 Task: Check the sale-to-list ratio of family room in the last 1 year.
Action: Mouse moved to (1117, 248)
Screenshot: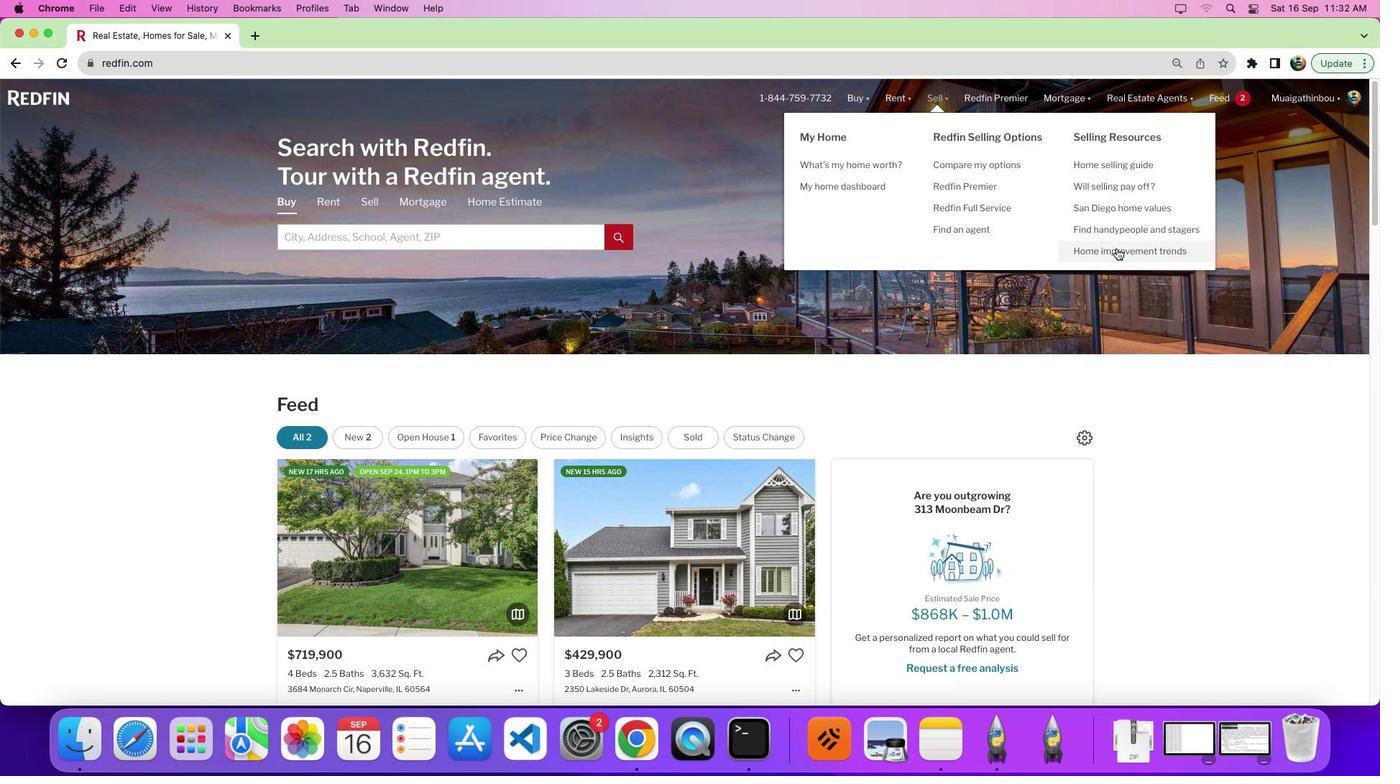 
Action: Mouse pressed left at (1117, 248)
Screenshot: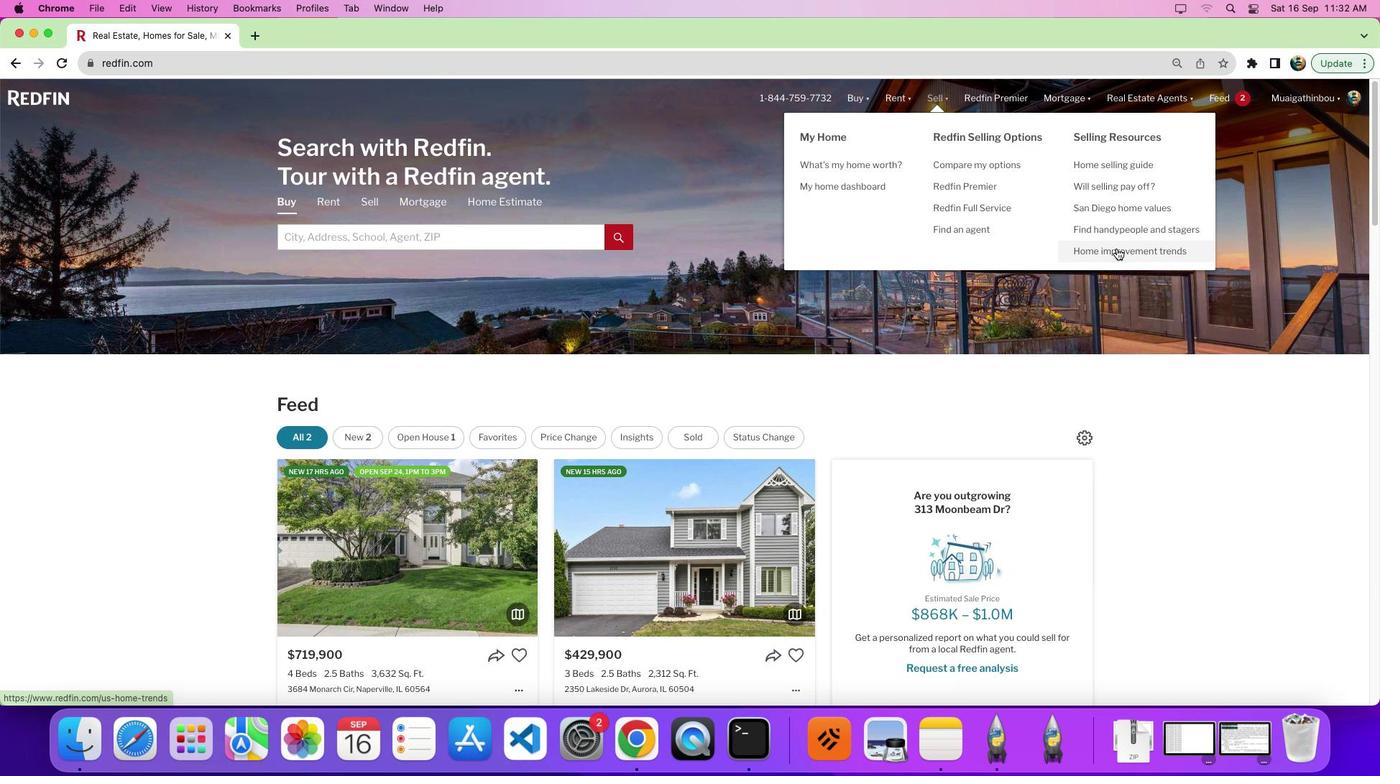 
Action: Mouse pressed left at (1117, 248)
Screenshot: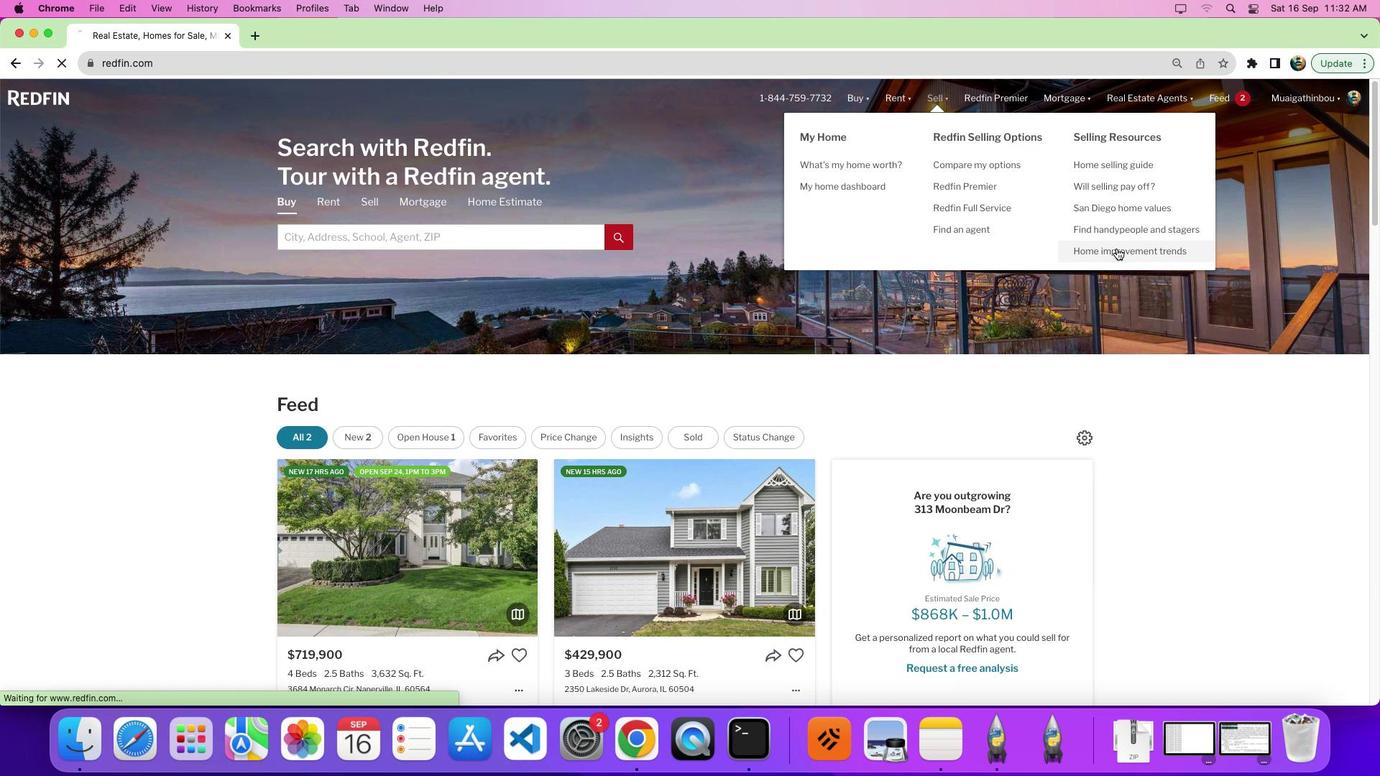 
Action: Mouse moved to (386, 282)
Screenshot: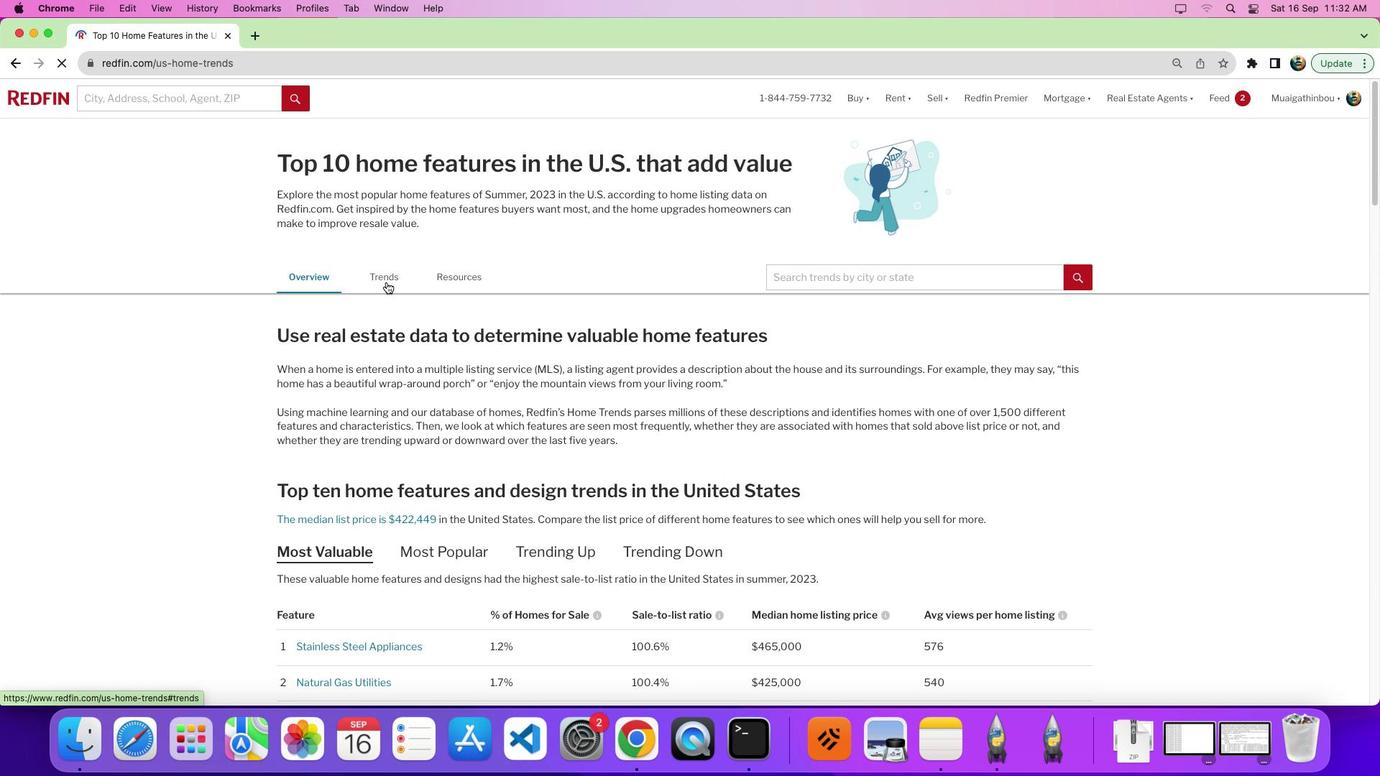 
Action: Mouse pressed left at (386, 282)
Screenshot: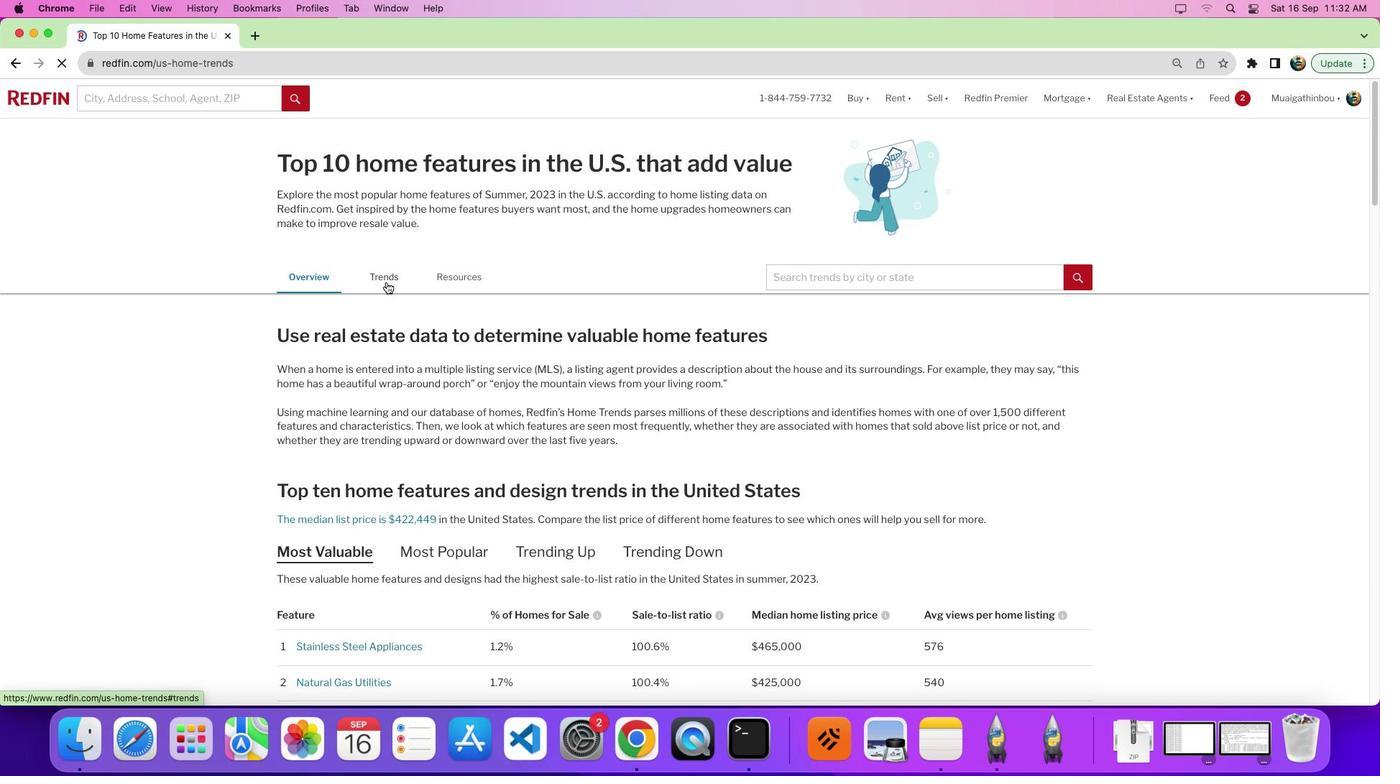 
Action: Mouse moved to (636, 455)
Screenshot: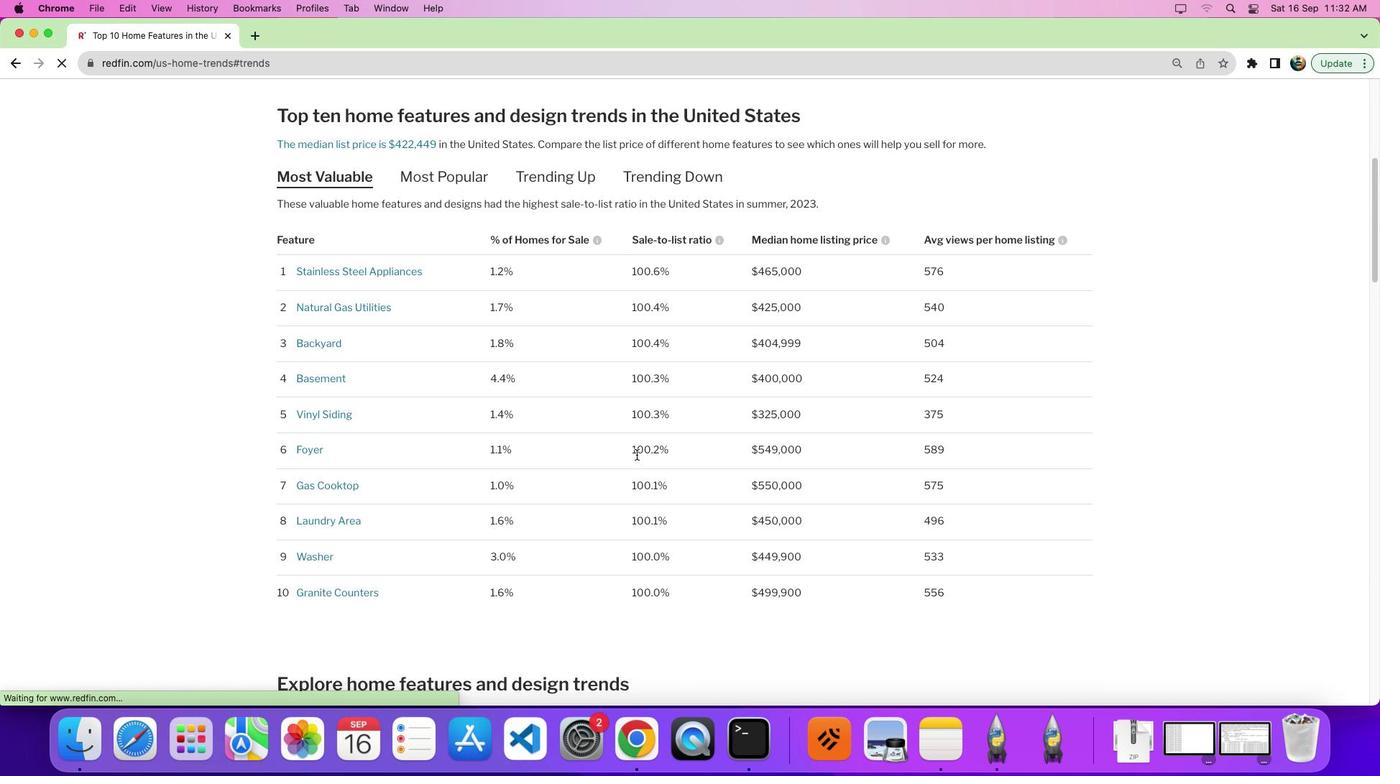 
Action: Mouse scrolled (636, 455) with delta (0, 0)
Screenshot: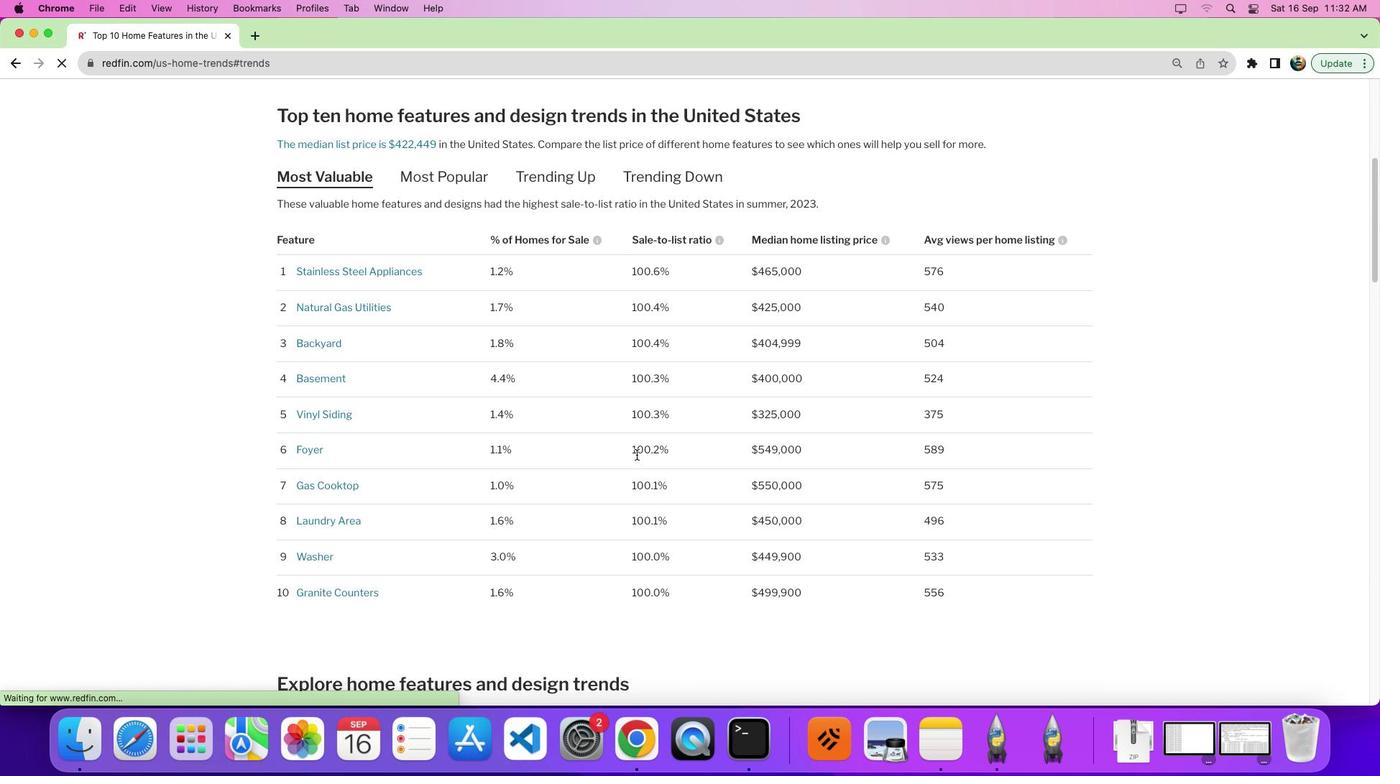 
Action: Mouse scrolled (636, 455) with delta (0, 0)
Screenshot: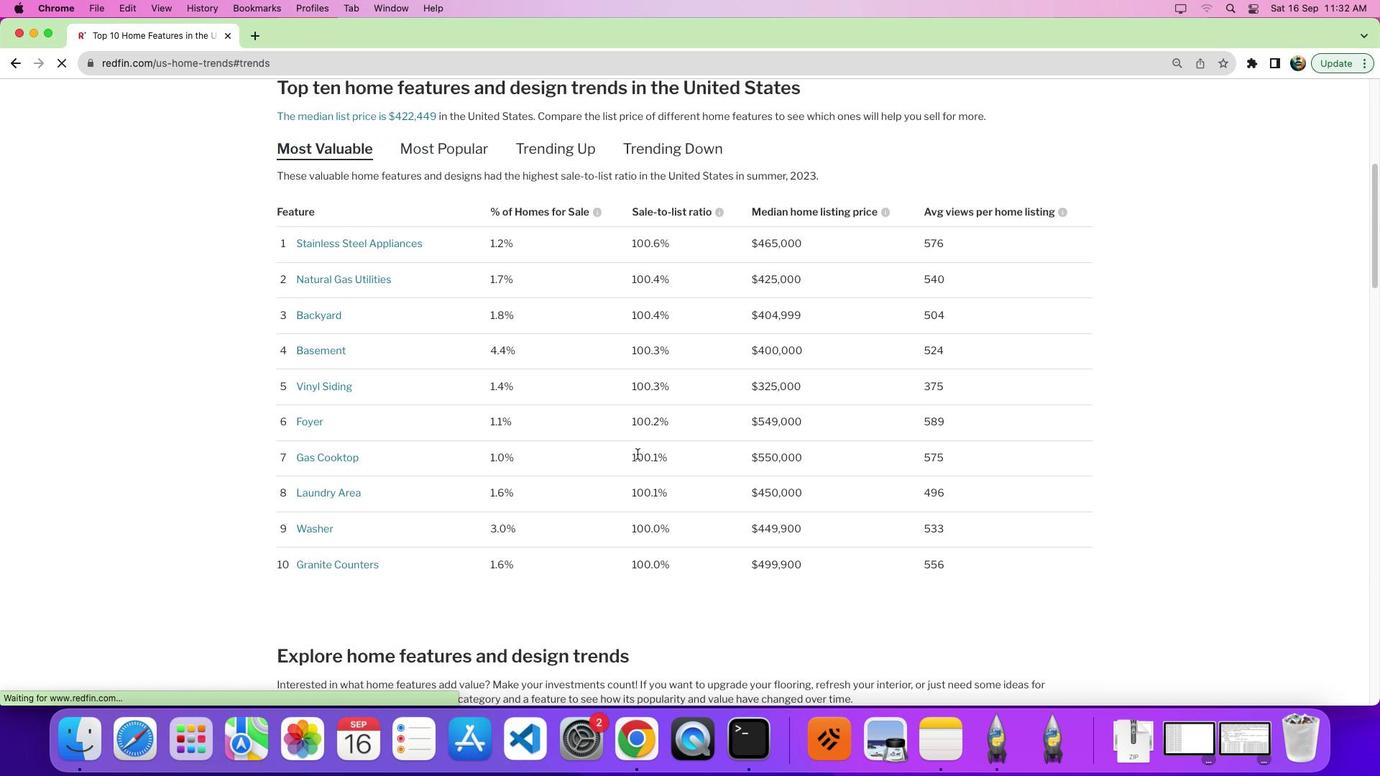 
Action: Mouse scrolled (636, 455) with delta (0, -5)
Screenshot: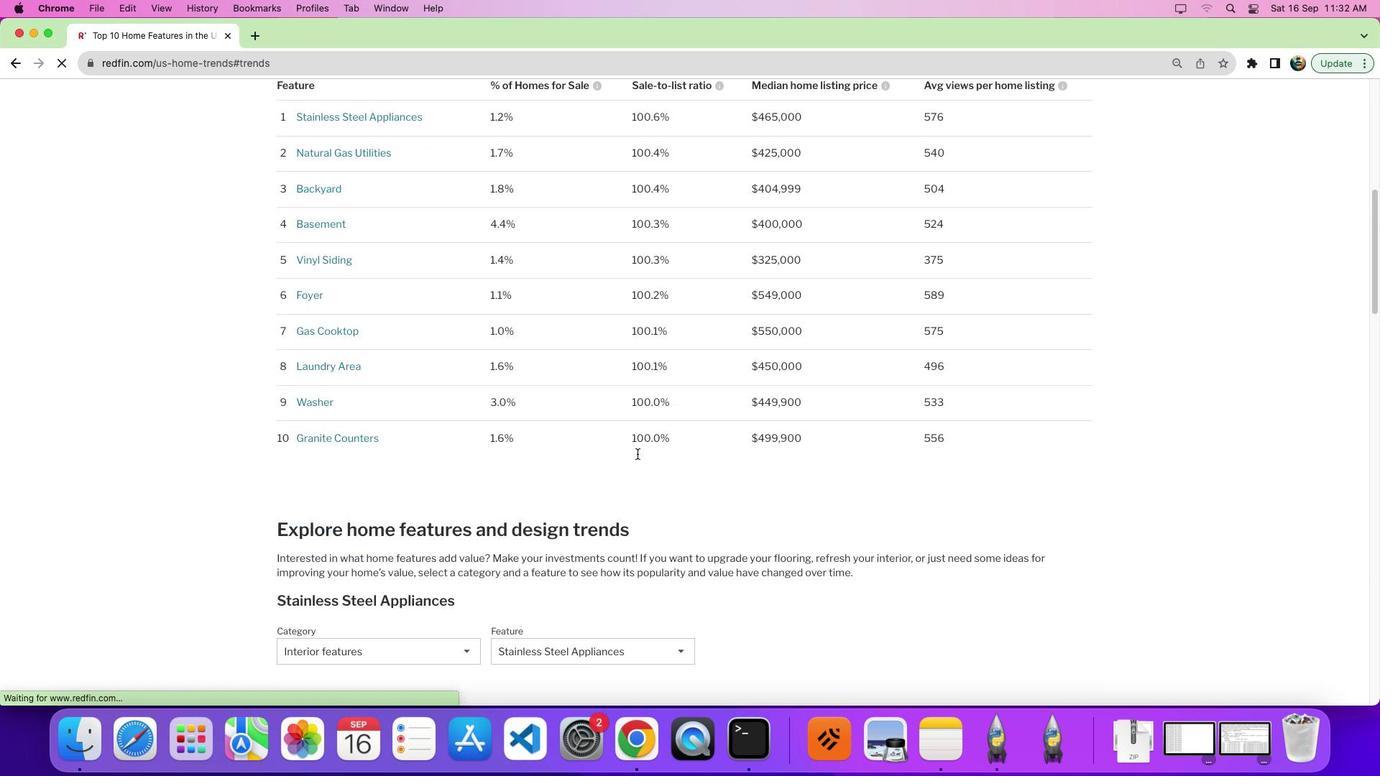 
Action: Mouse moved to (637, 453)
Screenshot: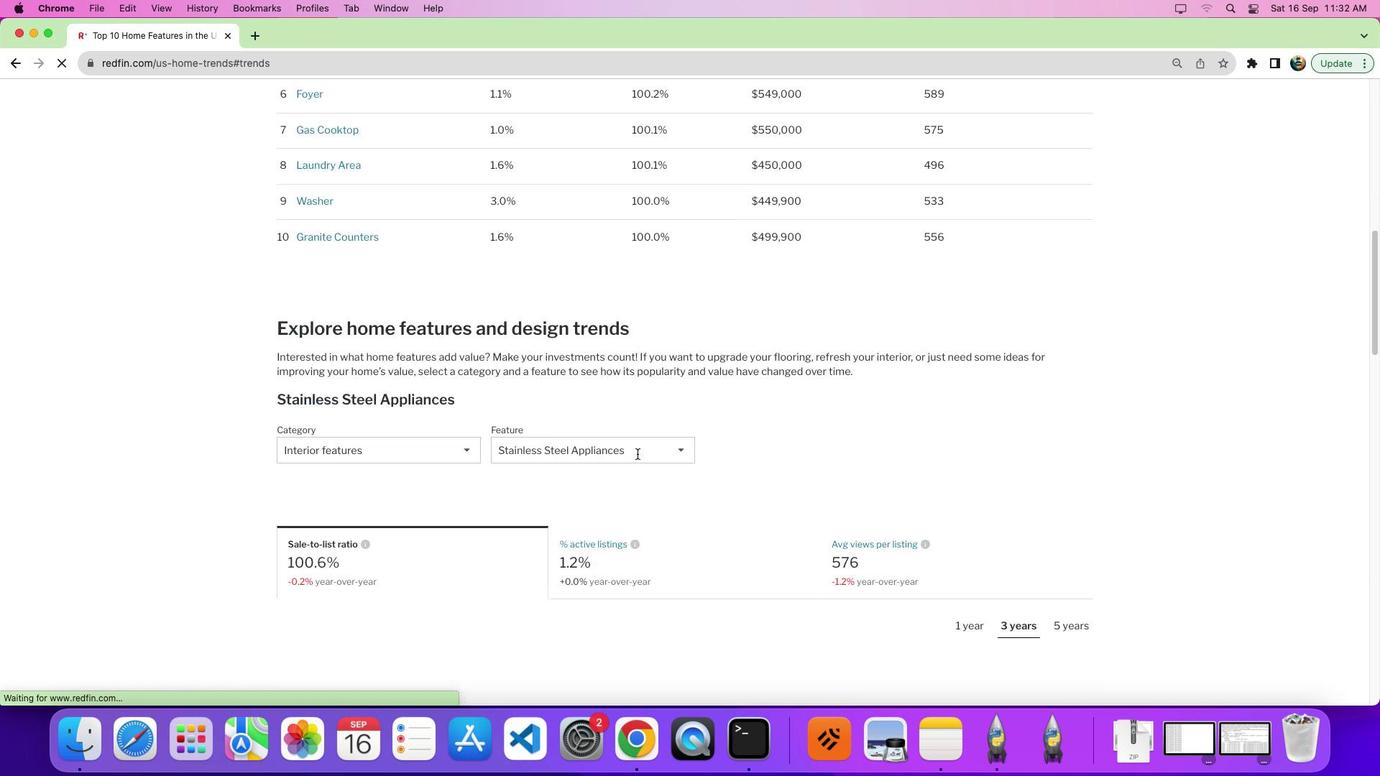 
Action: Mouse scrolled (637, 453) with delta (0, -7)
Screenshot: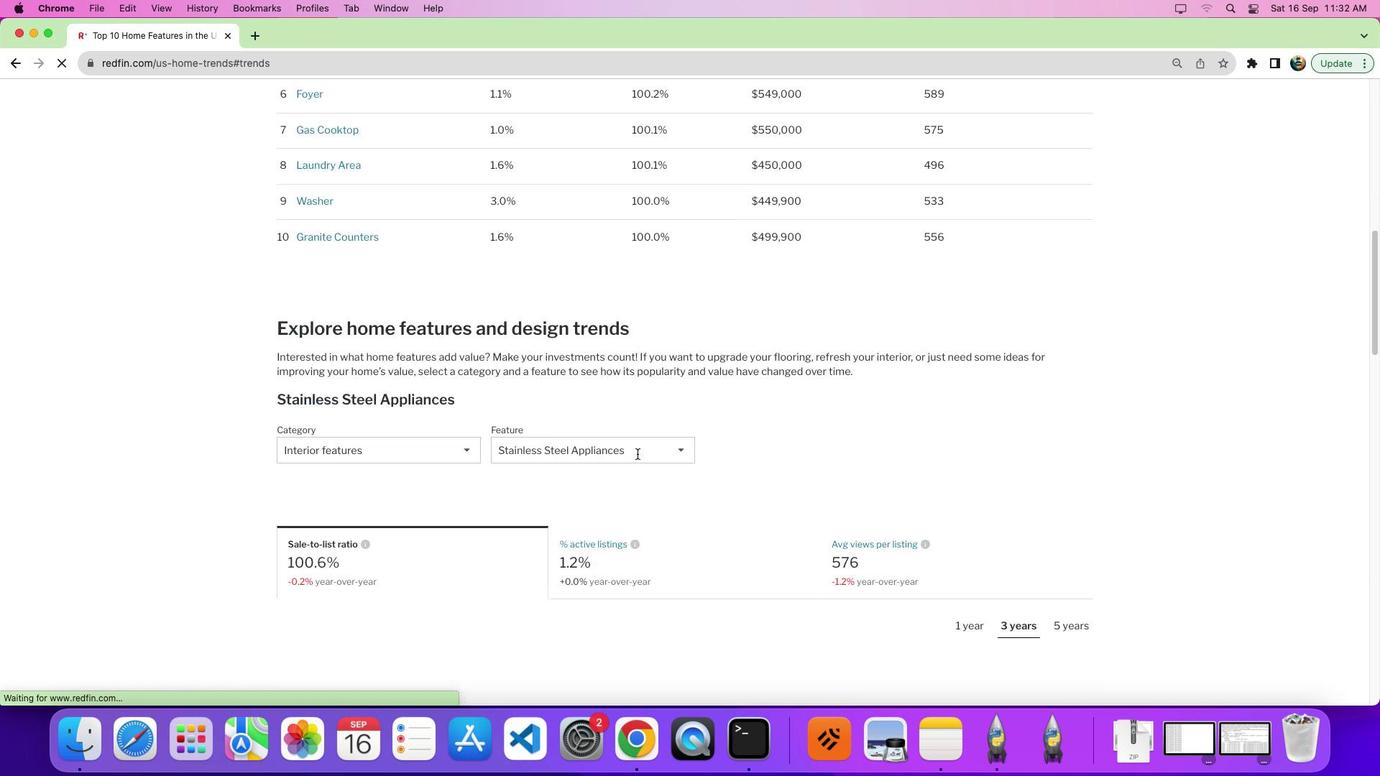 
Action: Mouse moved to (662, 442)
Screenshot: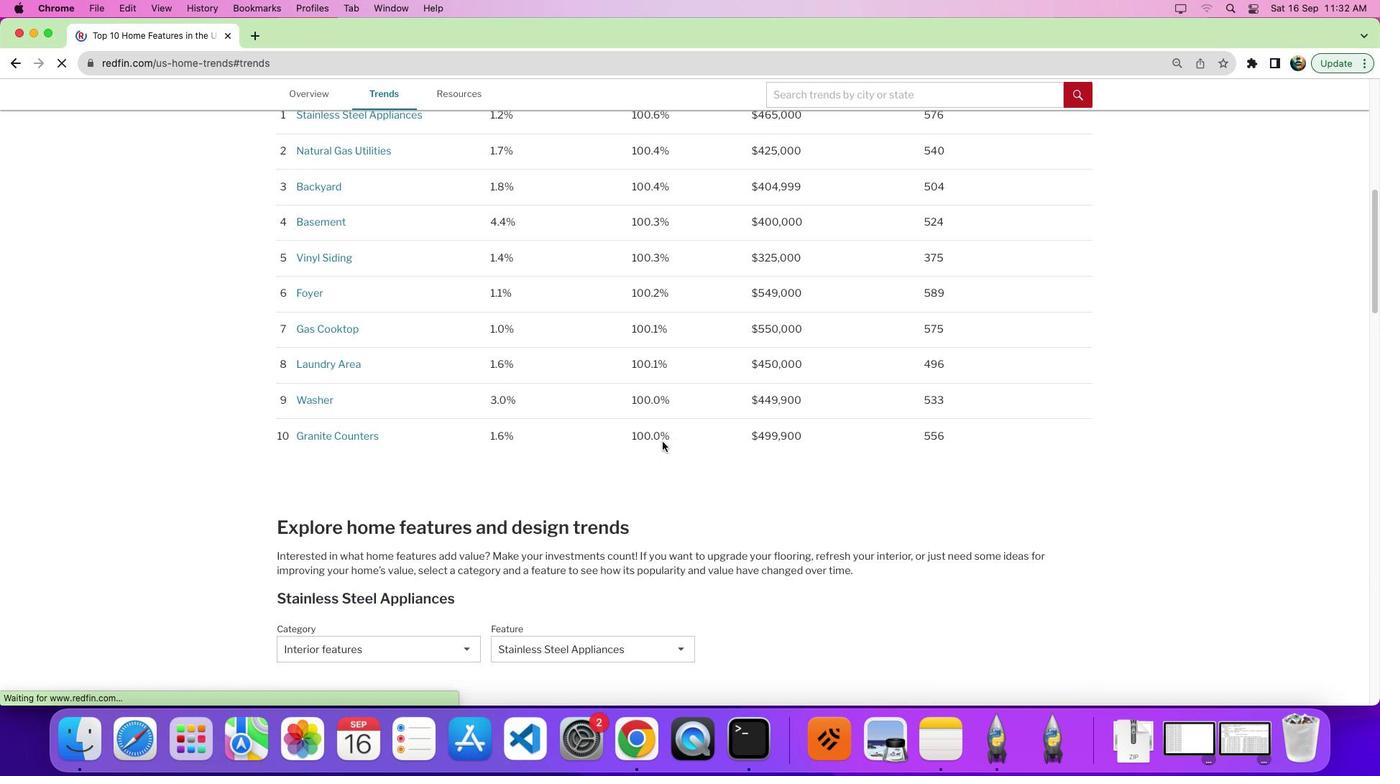 
Action: Mouse scrolled (662, 442) with delta (0, 0)
Screenshot: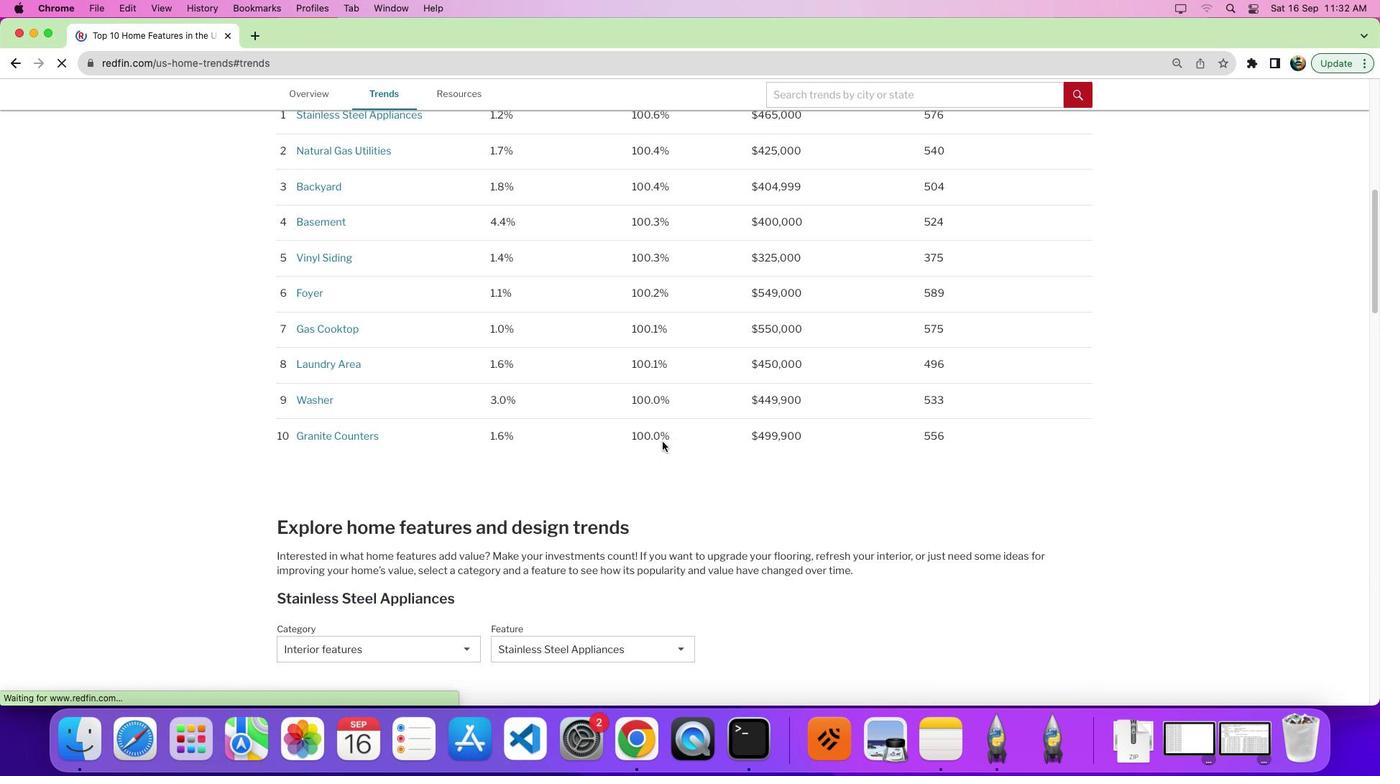 
Action: Mouse scrolled (662, 442) with delta (0, 0)
Screenshot: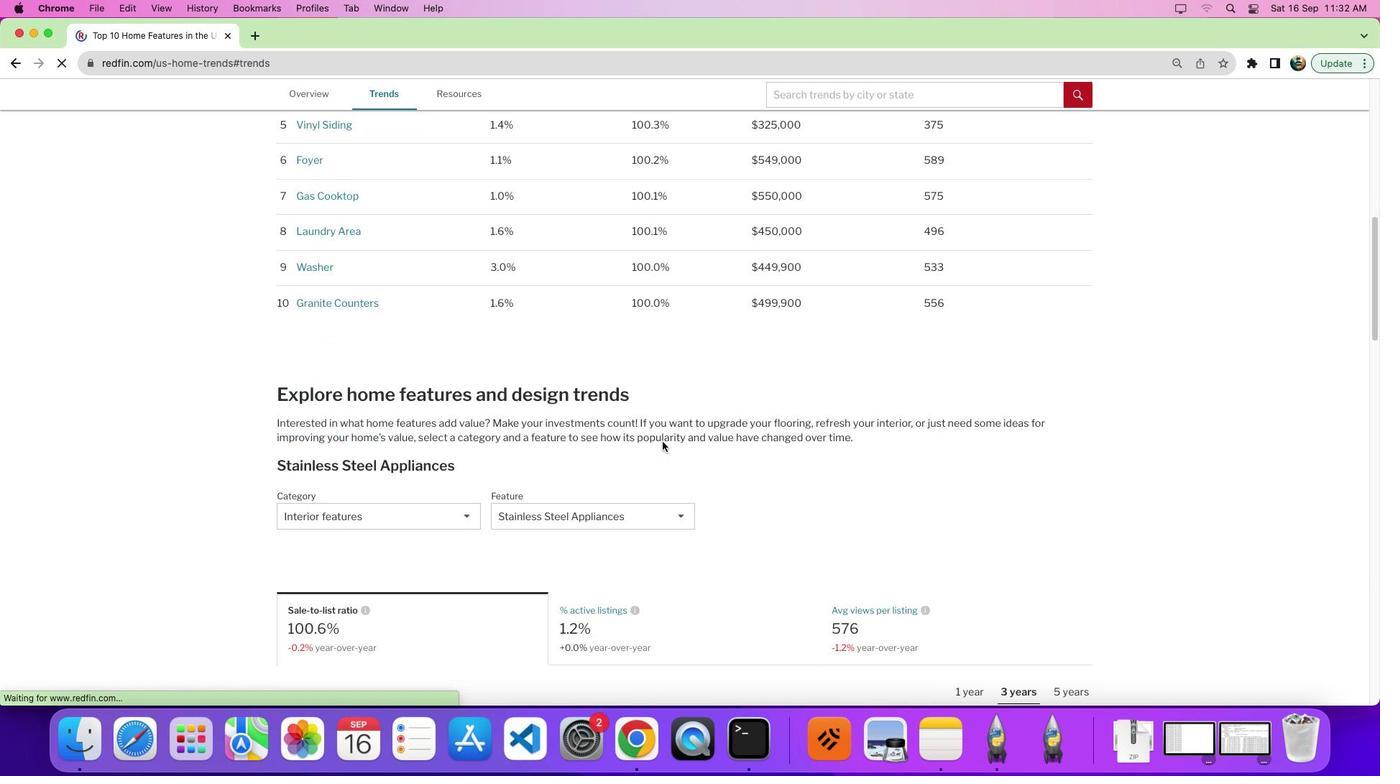 
Action: Mouse scrolled (662, 442) with delta (0, -5)
Screenshot: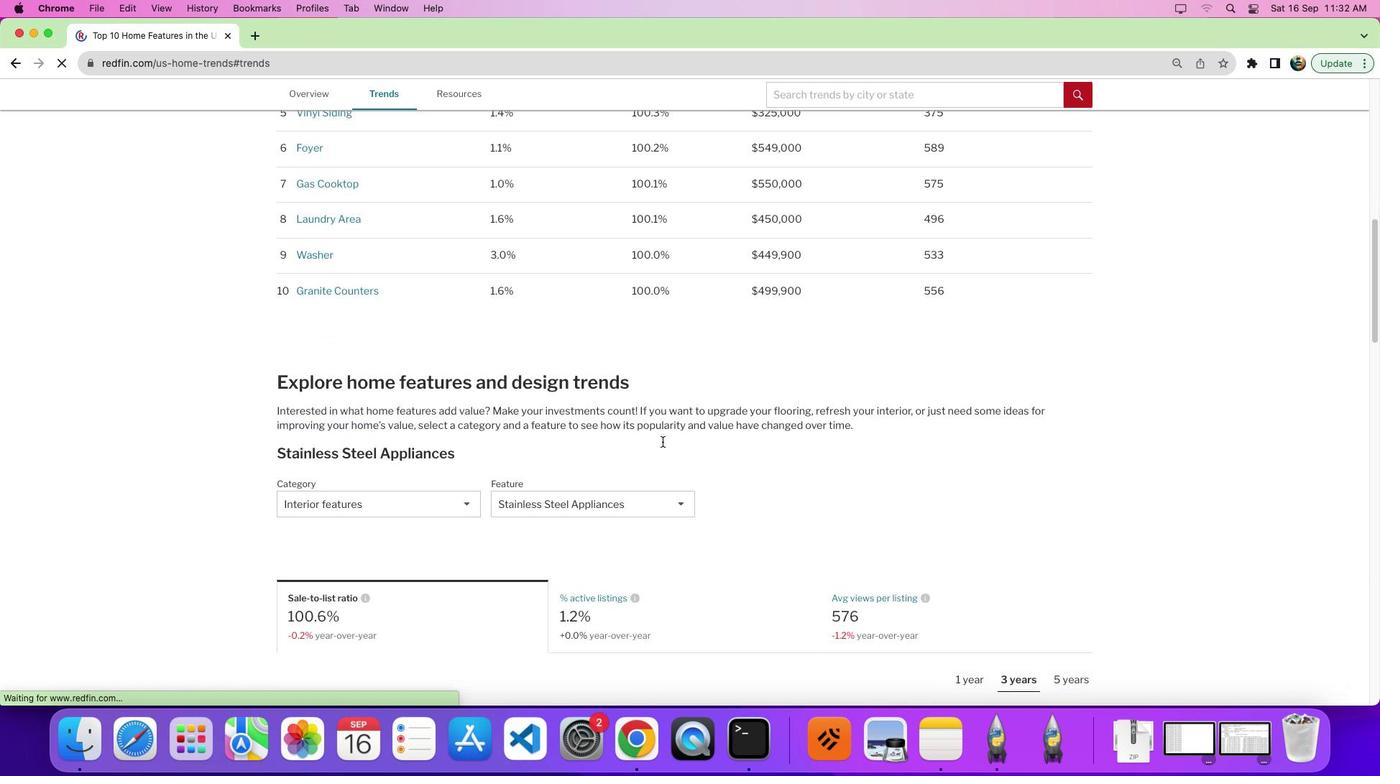 
Action: Mouse moved to (645, 453)
Screenshot: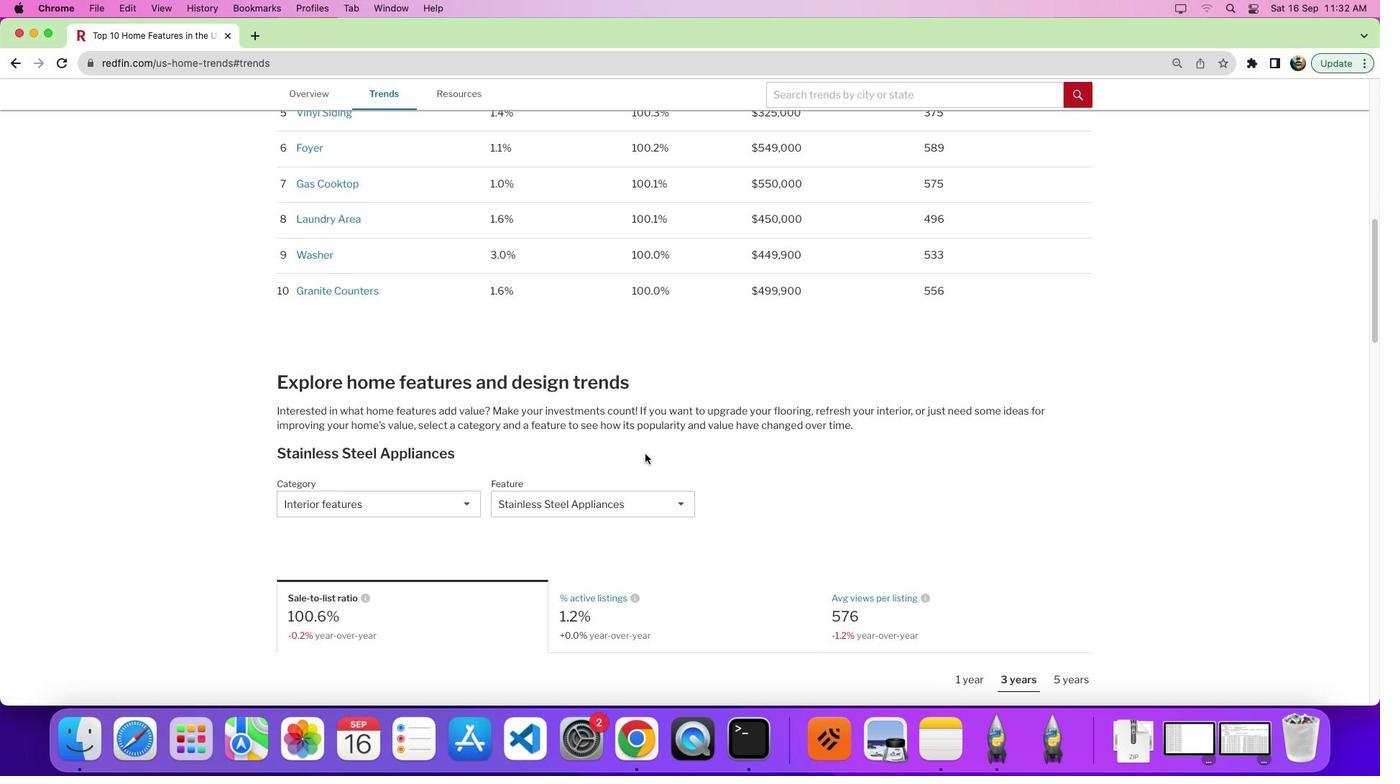 
Action: Mouse scrolled (645, 453) with delta (0, 0)
Screenshot: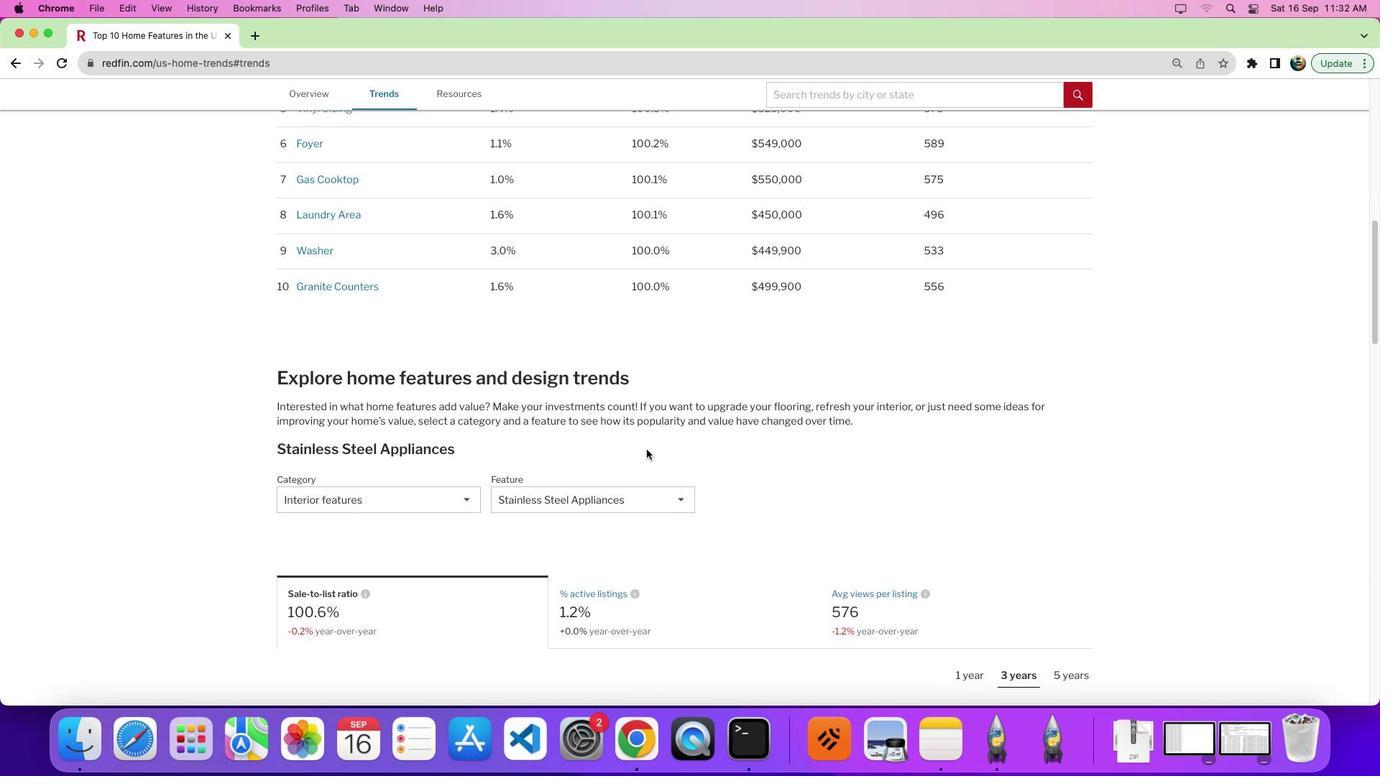 
Action: Mouse scrolled (645, 453) with delta (0, 0)
Screenshot: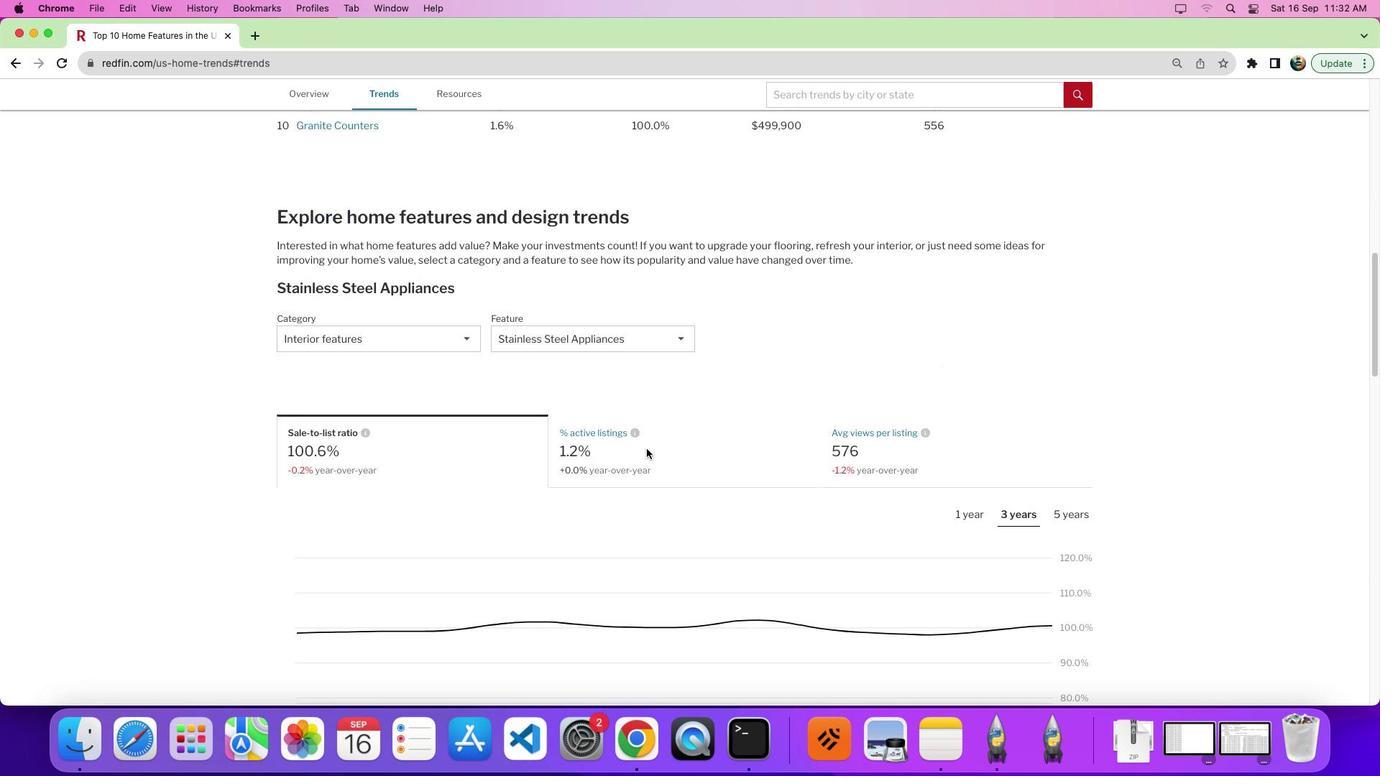 
Action: Mouse moved to (645, 453)
Screenshot: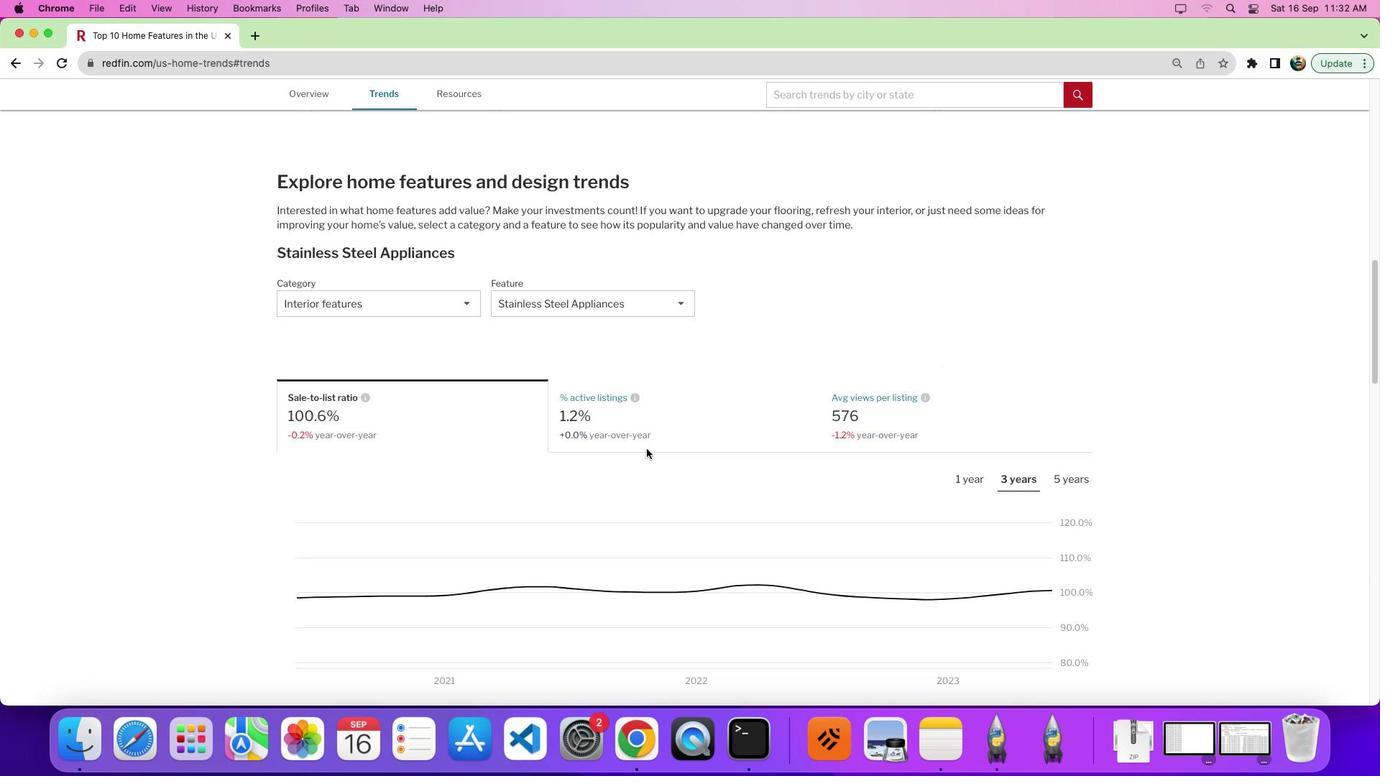 
Action: Mouse scrolled (645, 453) with delta (0, -4)
Screenshot: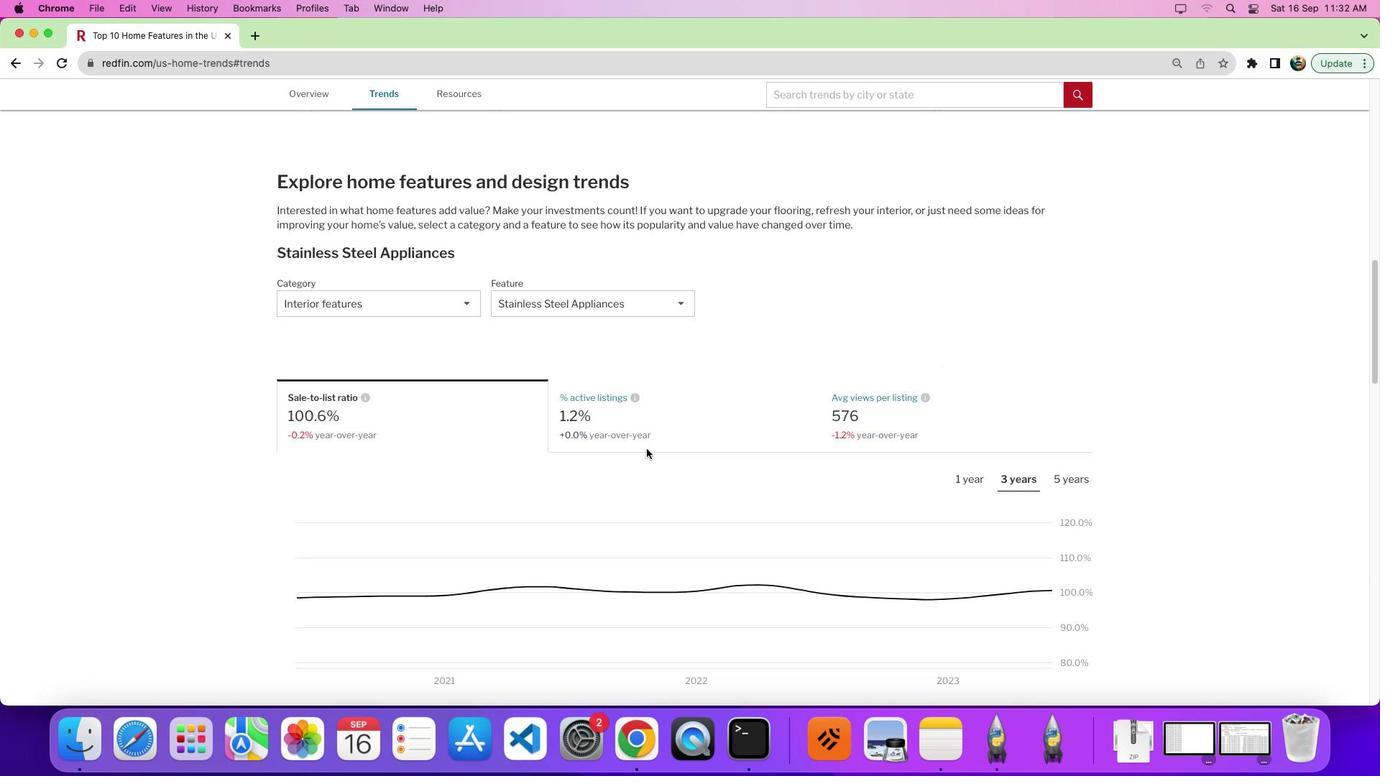 
Action: Mouse moved to (597, 270)
Screenshot: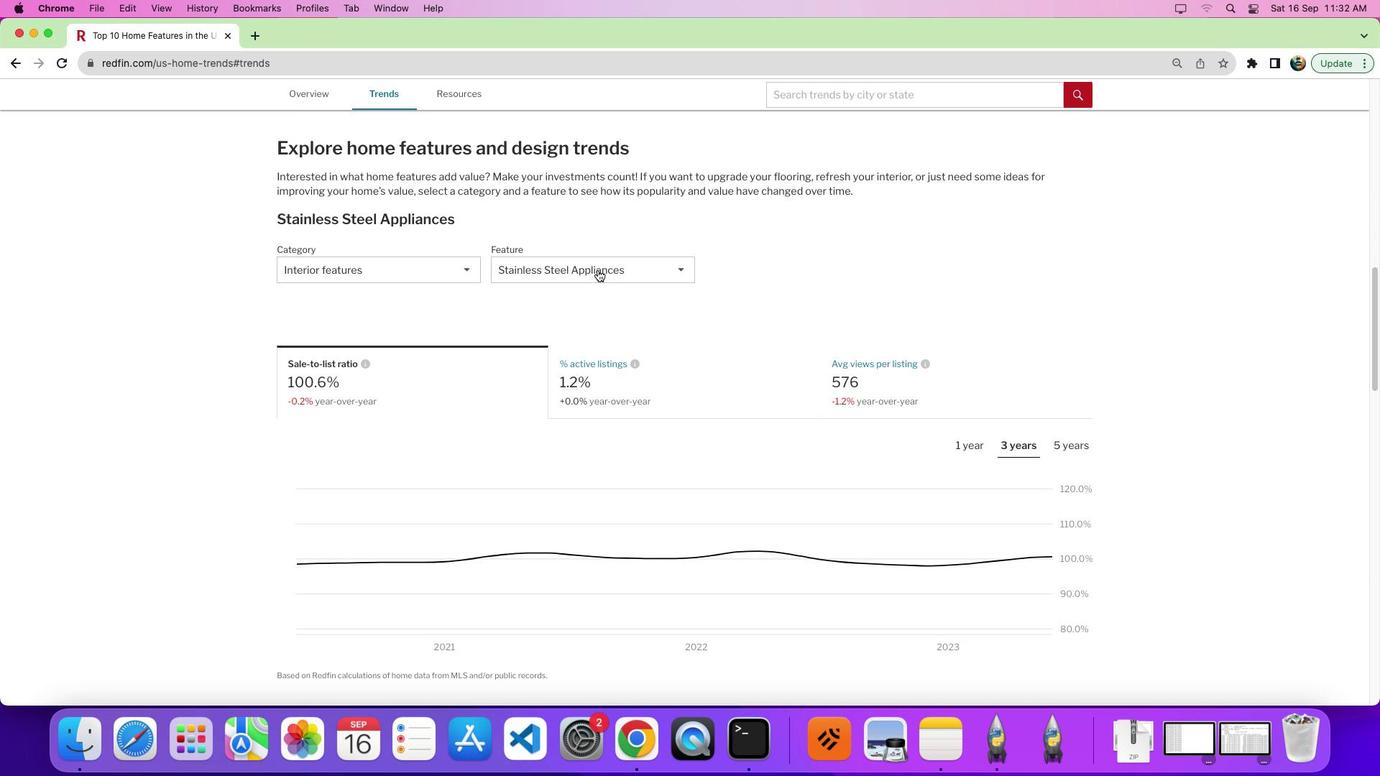 
Action: Mouse pressed left at (597, 270)
Screenshot: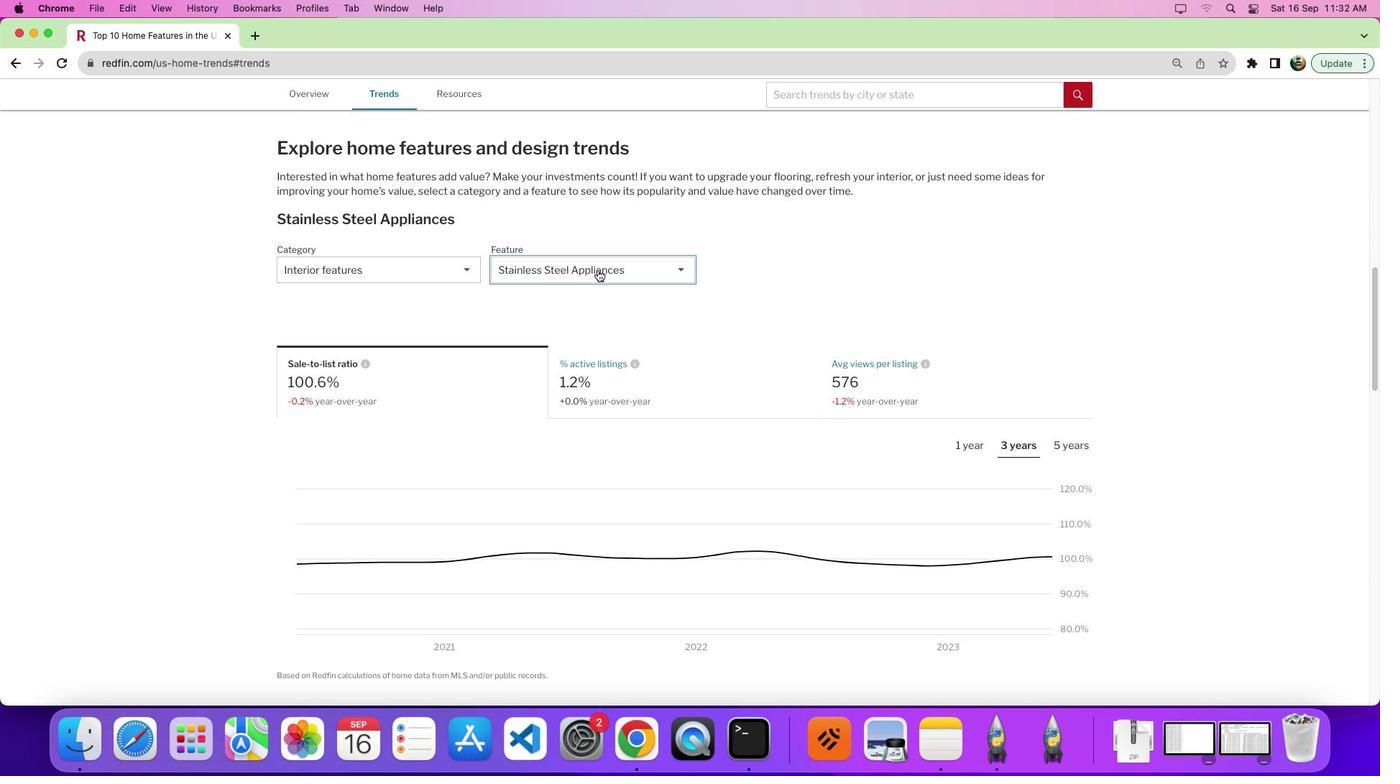 
Action: Mouse moved to (686, 349)
Screenshot: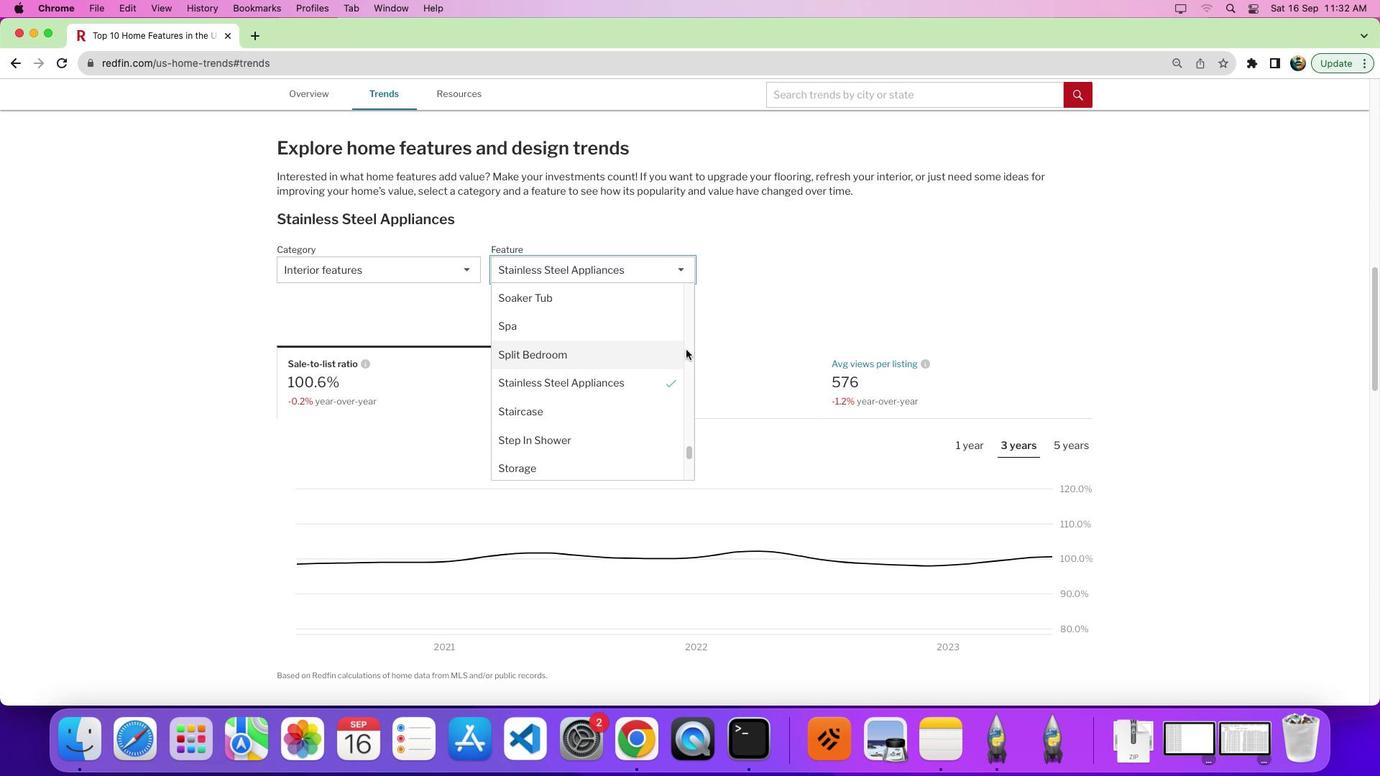 
Action: Mouse pressed left at (686, 349)
Screenshot: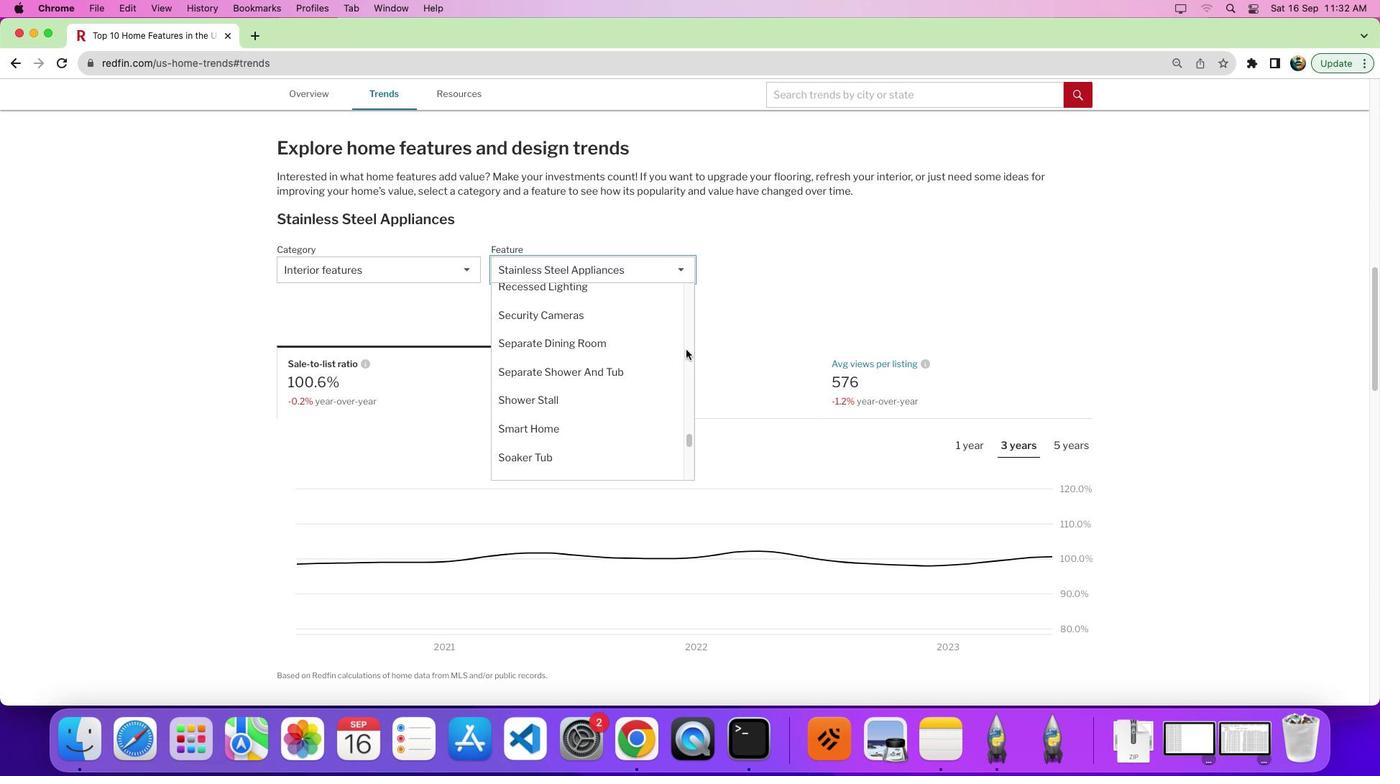 
Action: Mouse moved to (579, 399)
Screenshot: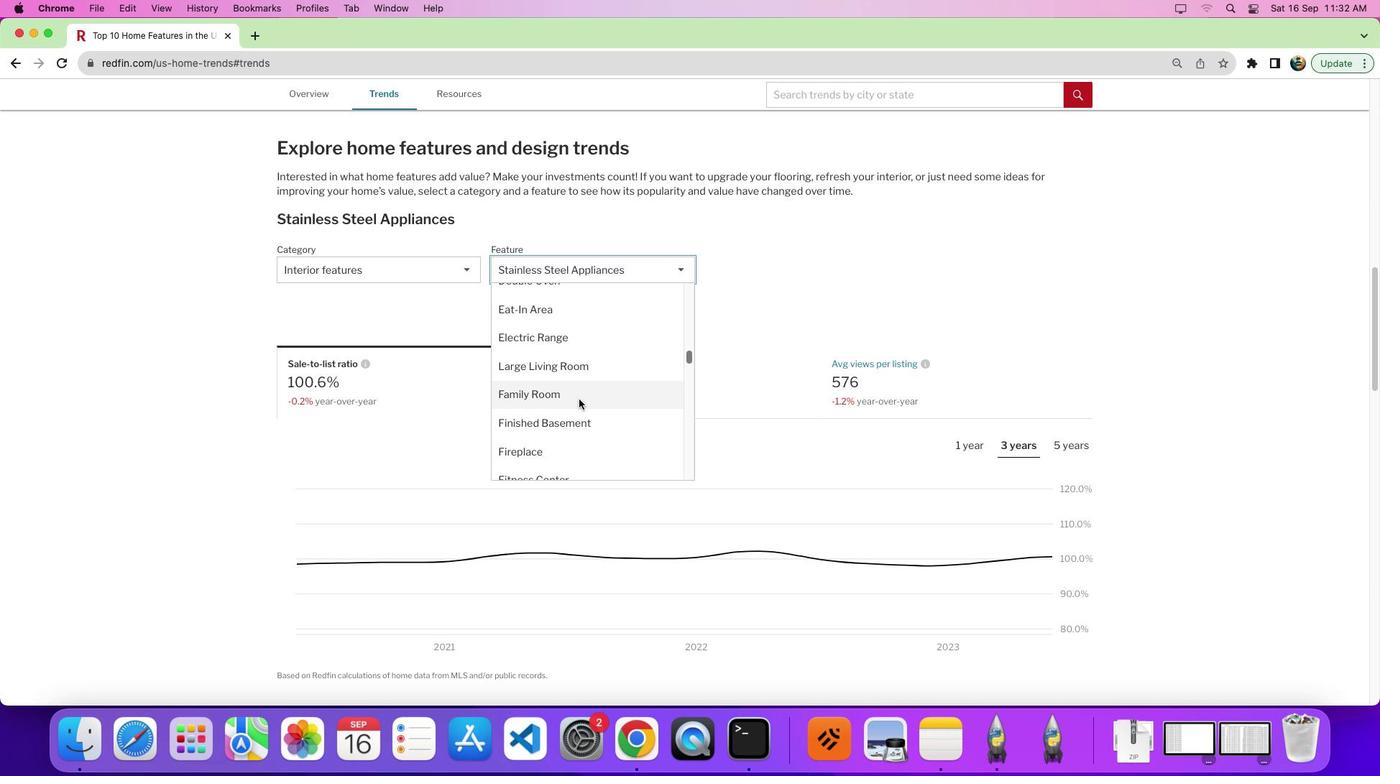 
Action: Mouse pressed left at (579, 399)
Screenshot: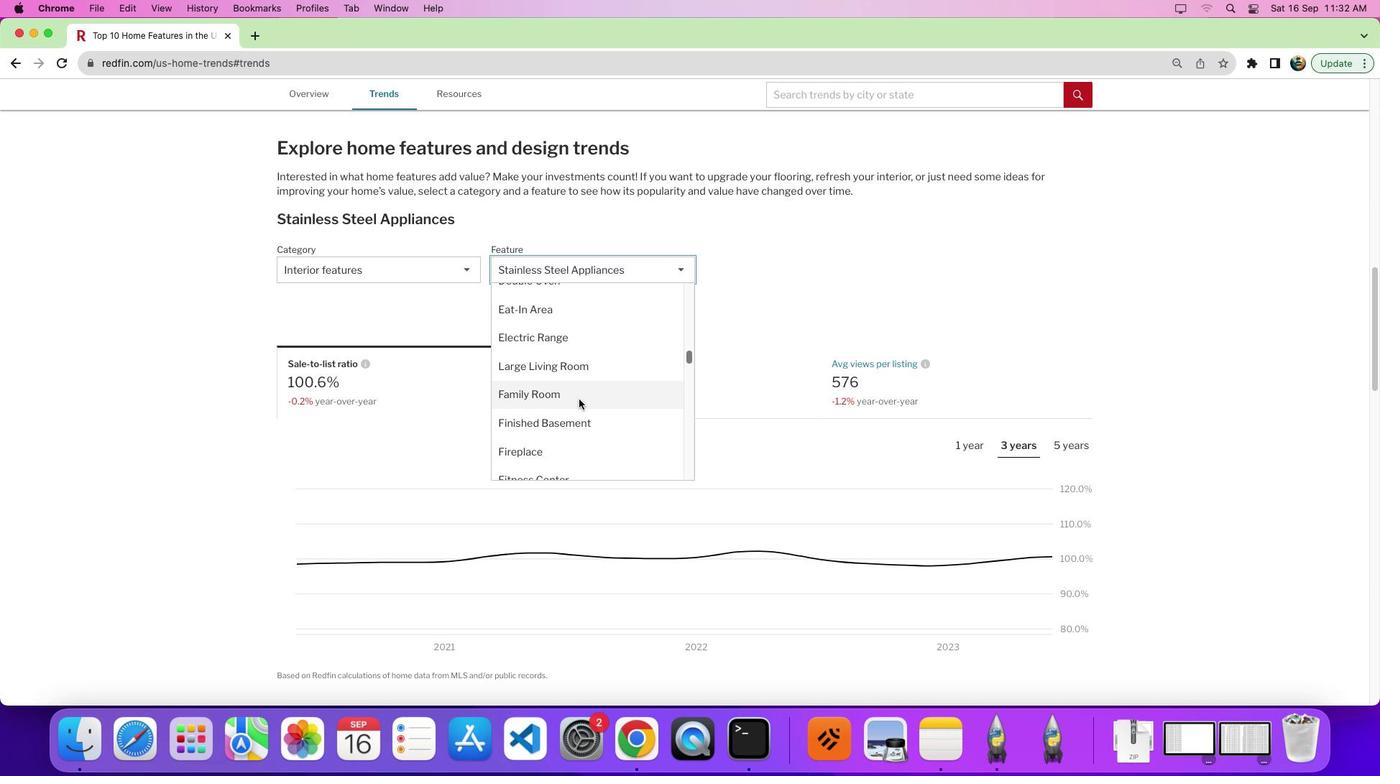 
Action: Mouse moved to (978, 450)
Screenshot: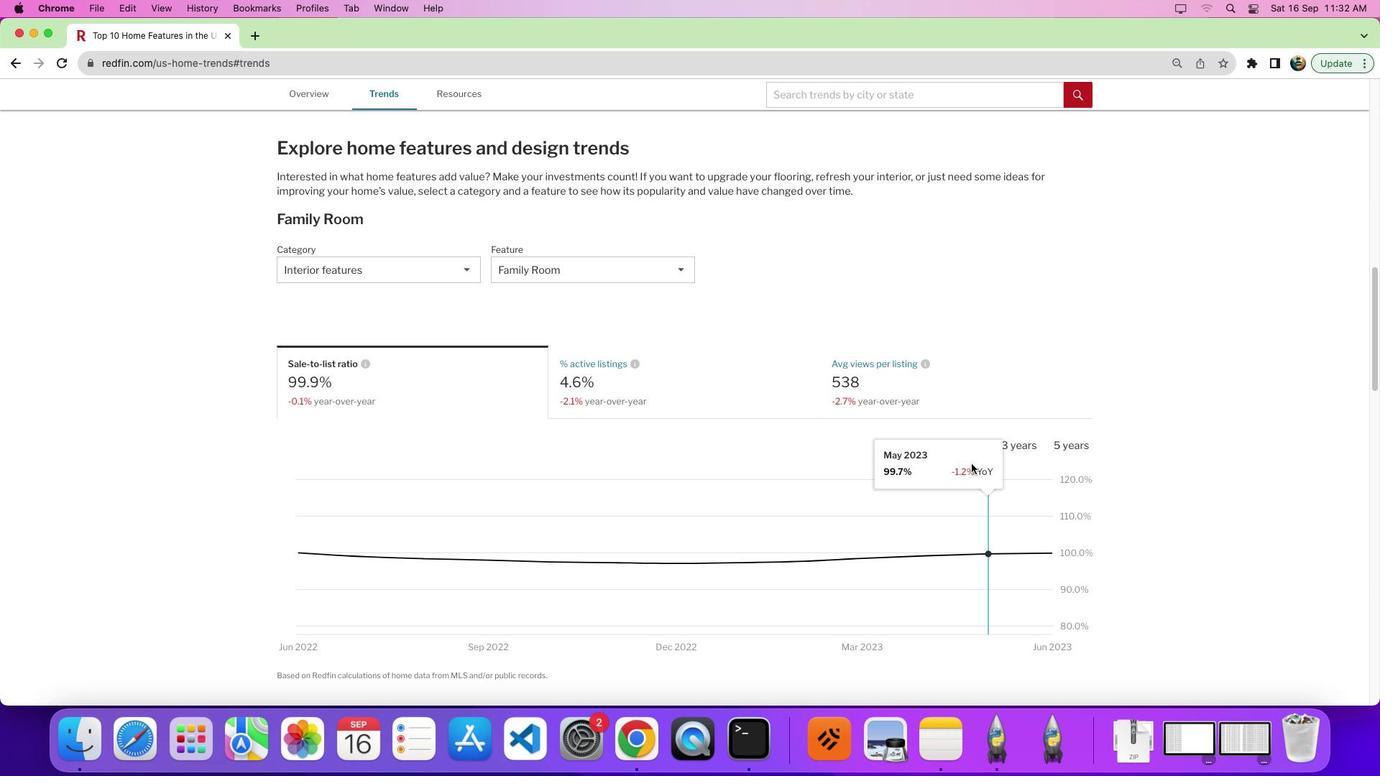 
Action: Mouse pressed left at (978, 450)
Screenshot: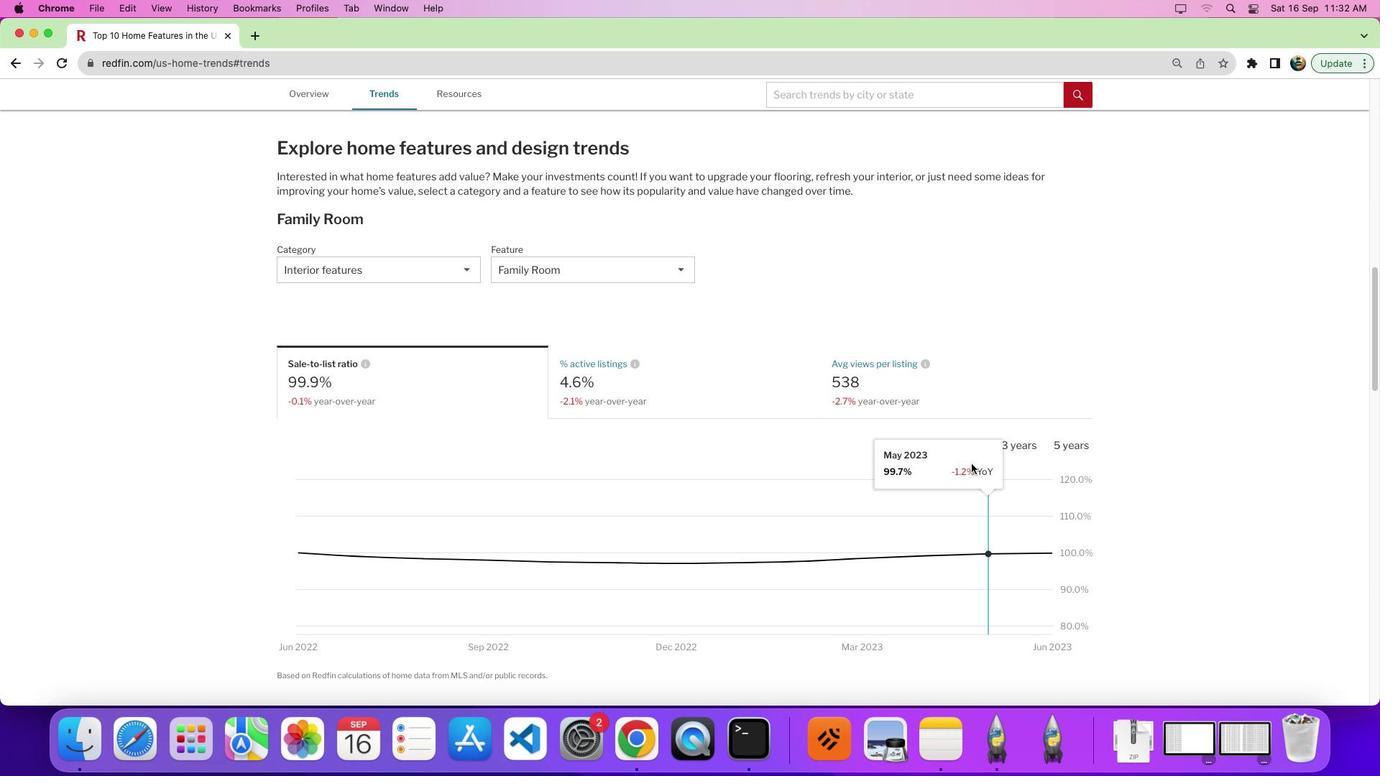 
Action: Mouse moved to (972, 464)
Screenshot: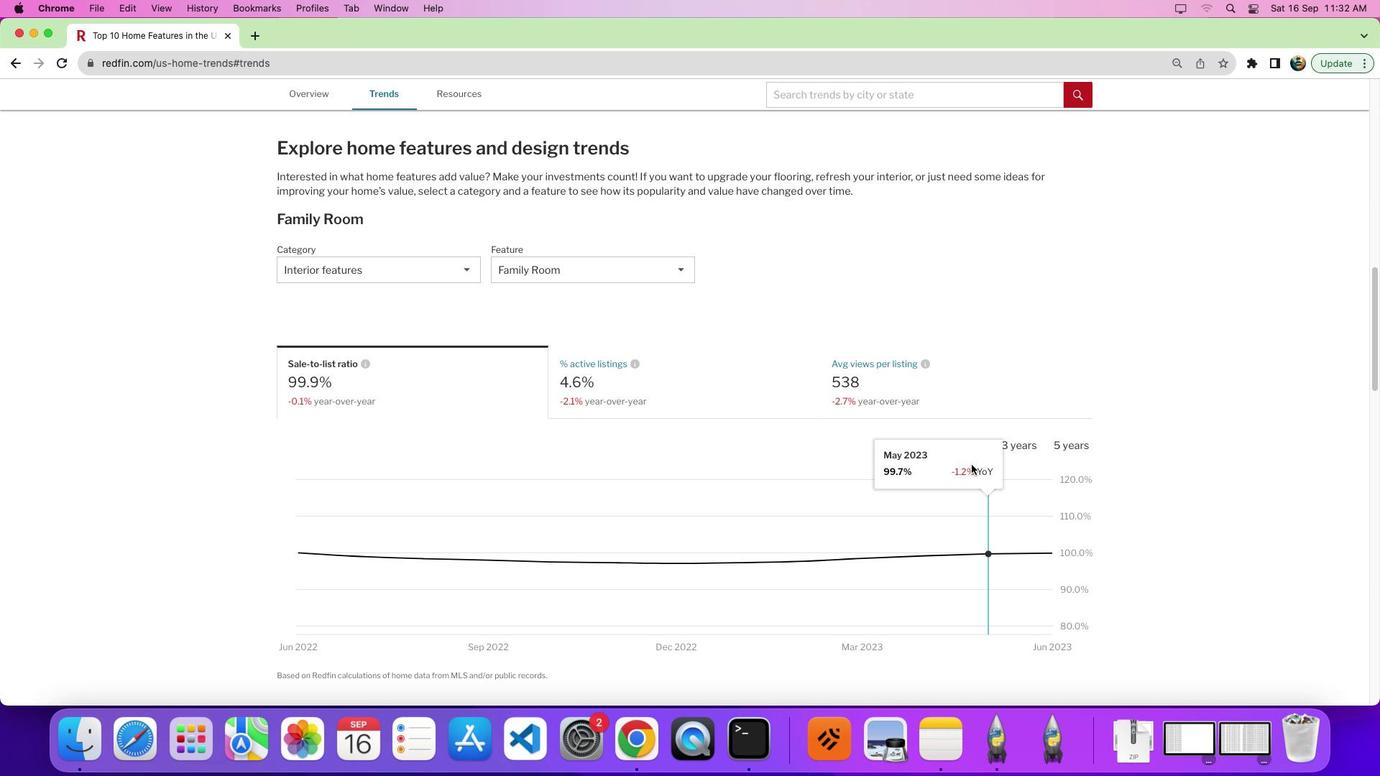 
Action: Mouse scrolled (972, 464) with delta (0, 0)
Screenshot: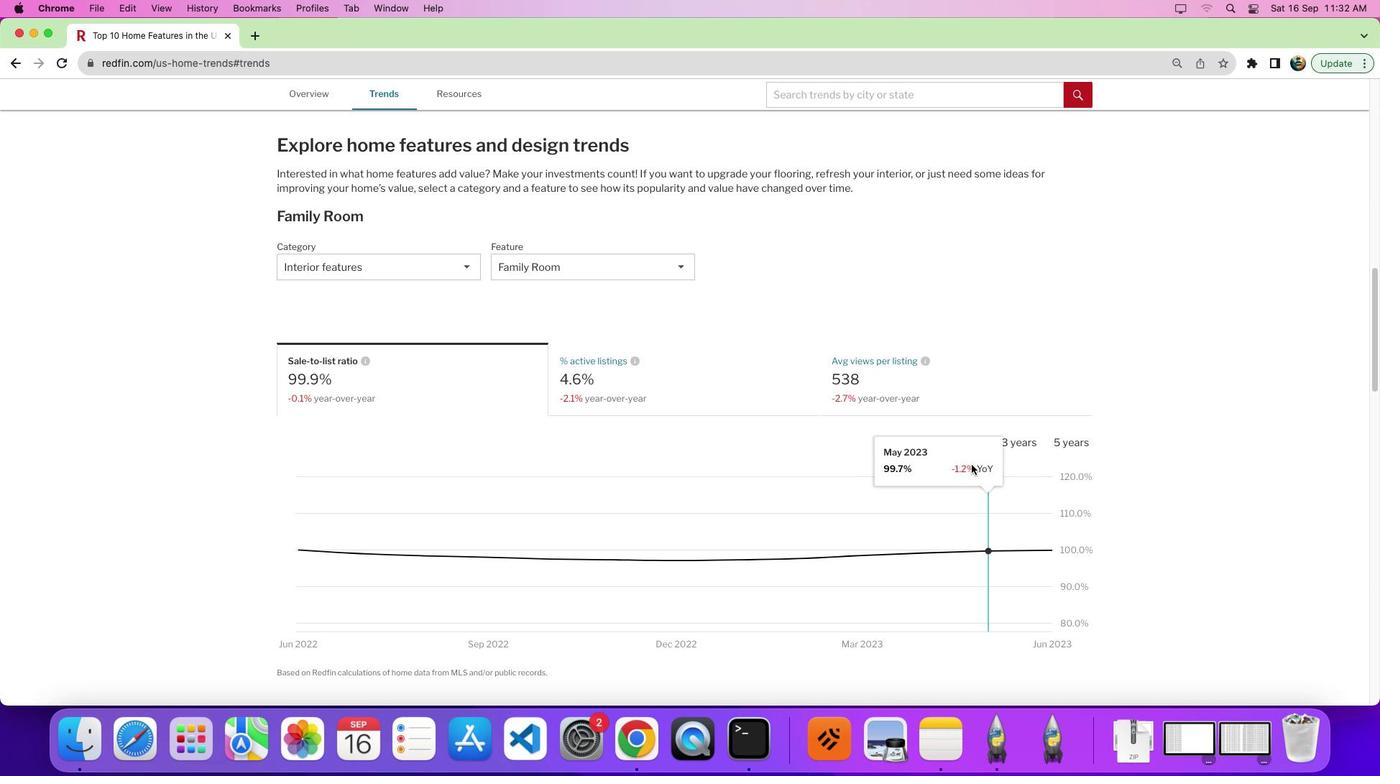 
Action: Mouse scrolled (972, 464) with delta (0, 0)
Screenshot: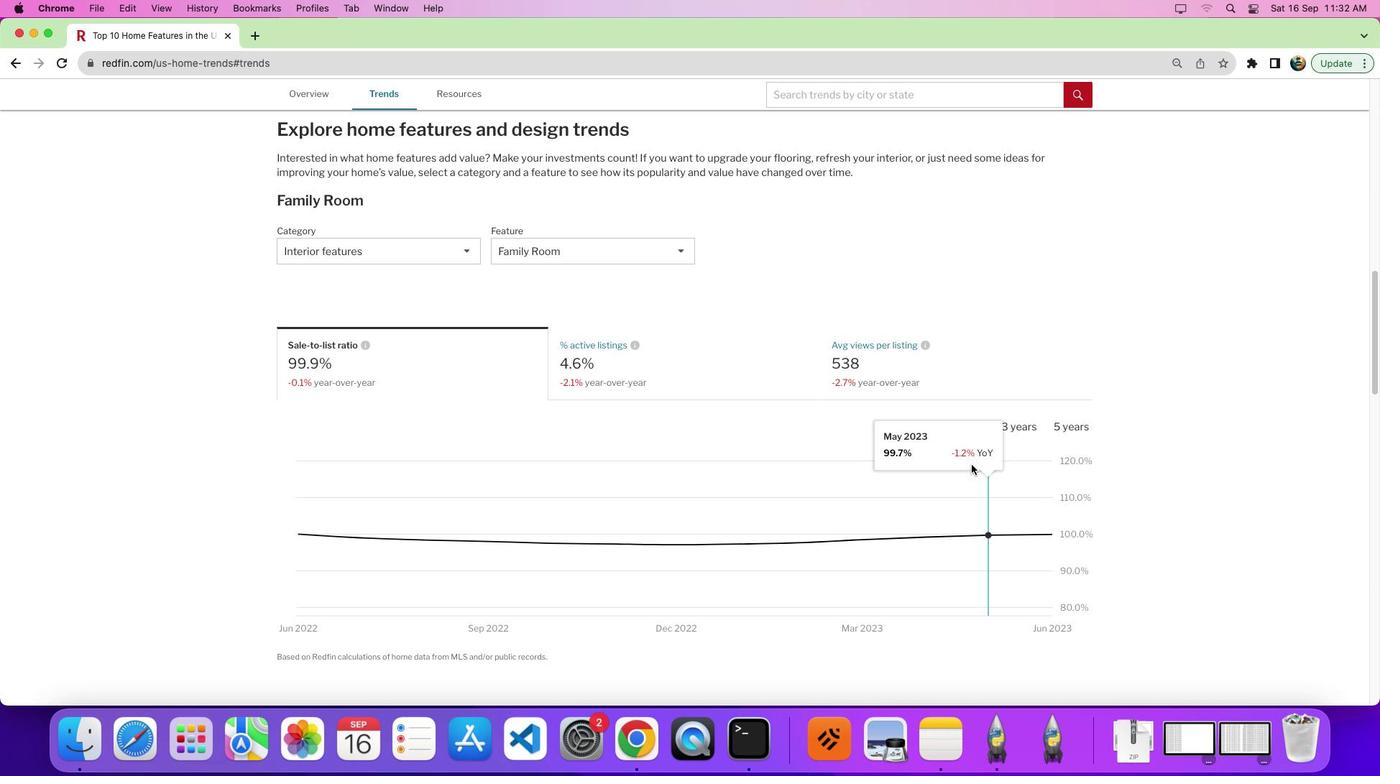 
Action: Mouse scrolled (972, 464) with delta (0, 0)
Screenshot: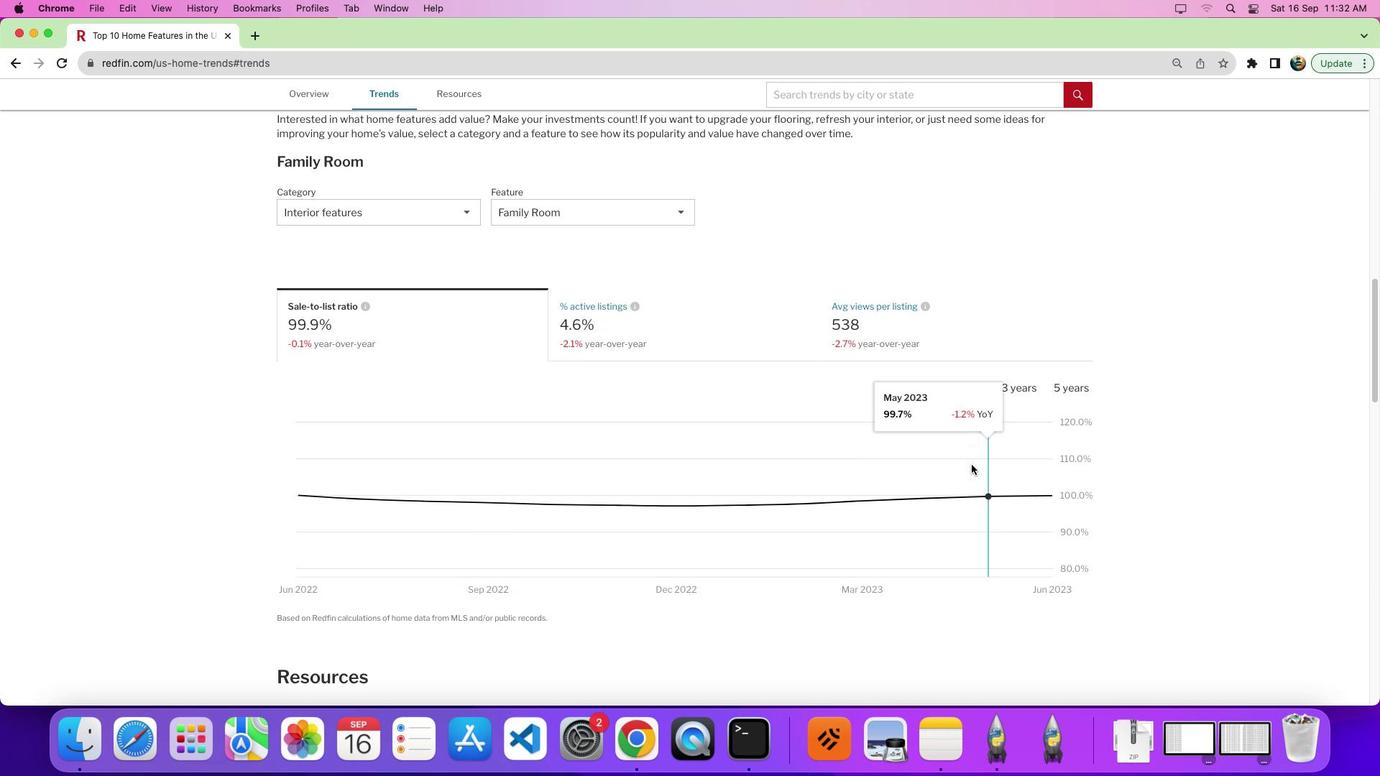 
Action: Mouse moved to (888, 472)
Screenshot: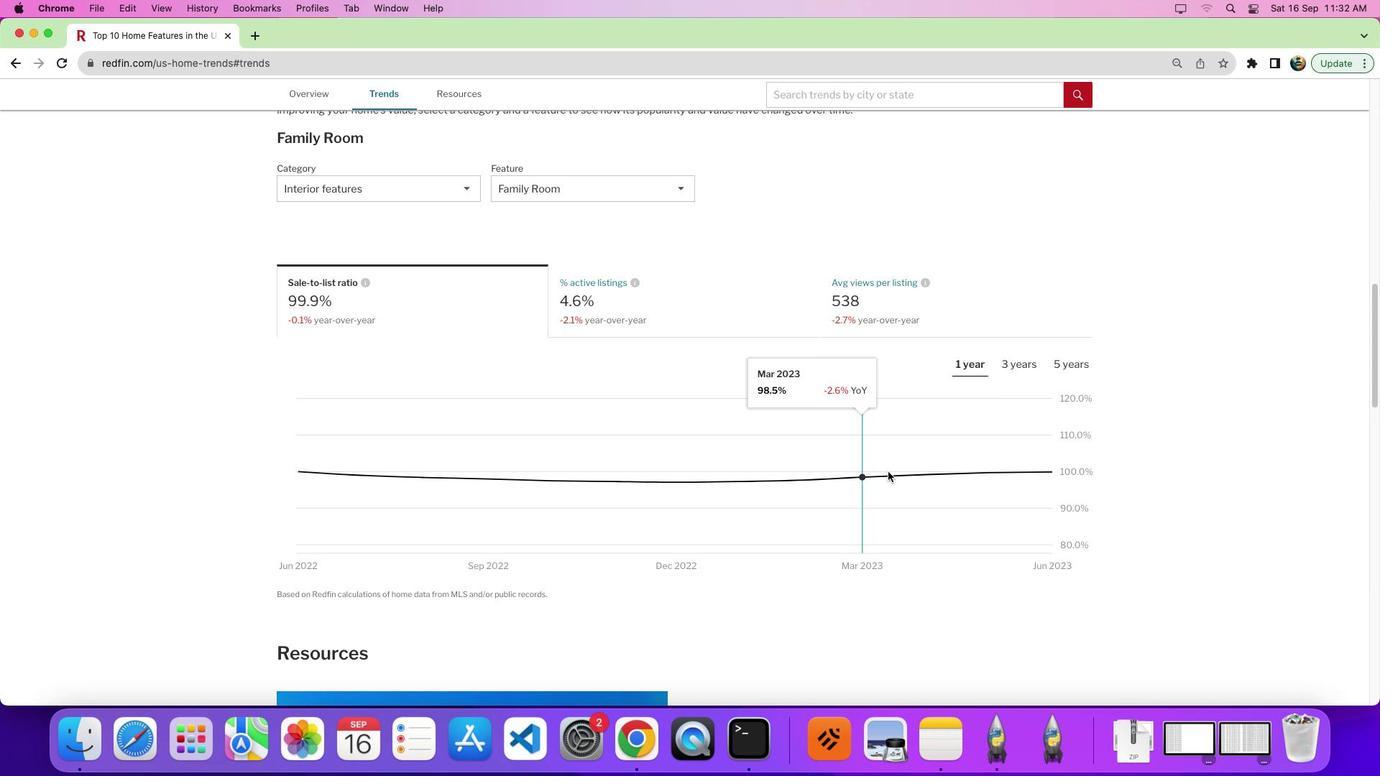 
